 Task: Look for space in Yemva, Russia from 2nd September, 2023 to 10th September, 2023 for 1 adult in price range Rs.5000 to Rs.16000. Place can be private room with 1  bedroom having 1 bed and 1 bathroom. Property type can be house, flat, guest house, hotel. Booking option can be shelf check-in. Required host language is English.
Action: Mouse moved to (455, 97)
Screenshot: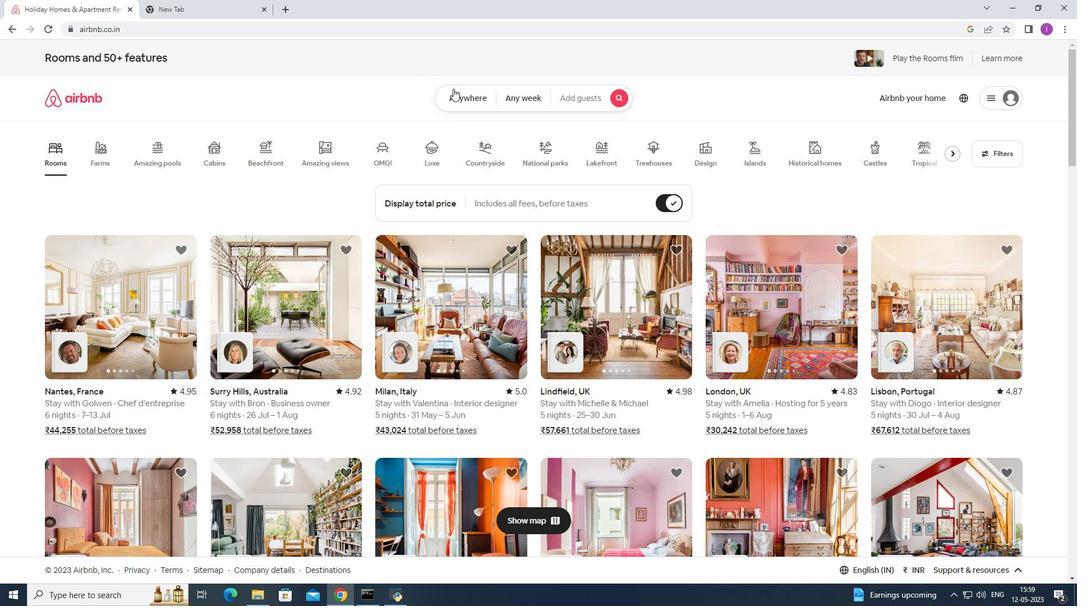 
Action: Mouse pressed left at (455, 97)
Screenshot: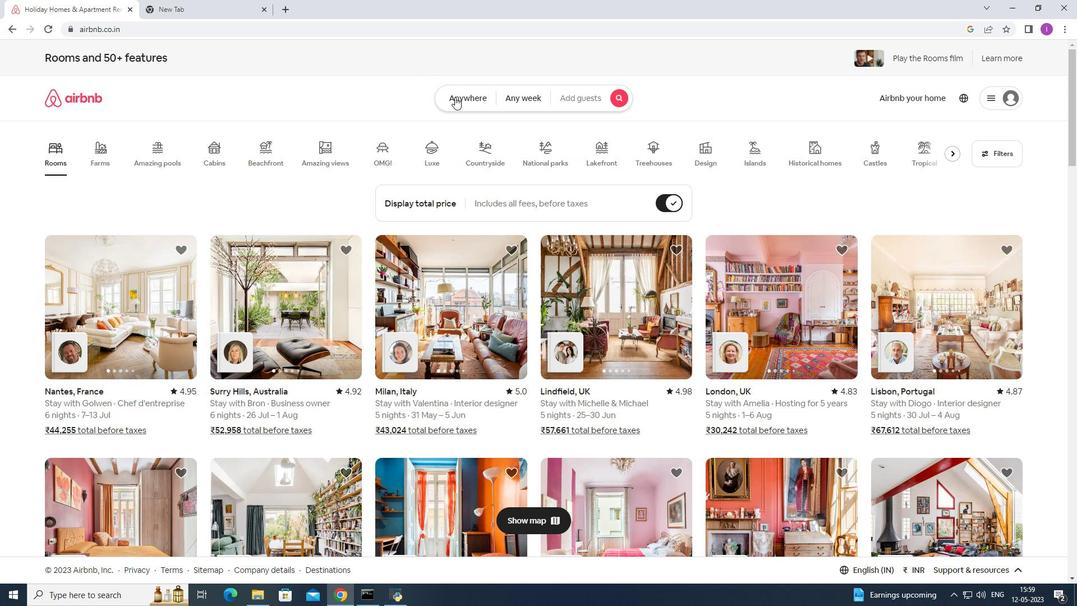 
Action: Mouse moved to (321, 136)
Screenshot: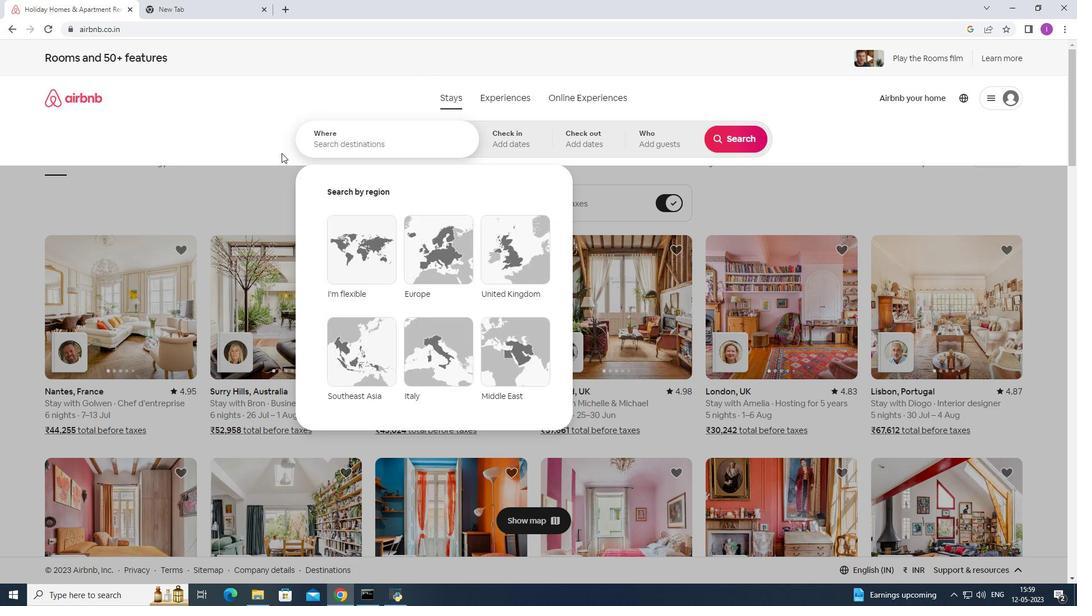 
Action: Mouse pressed left at (321, 136)
Screenshot: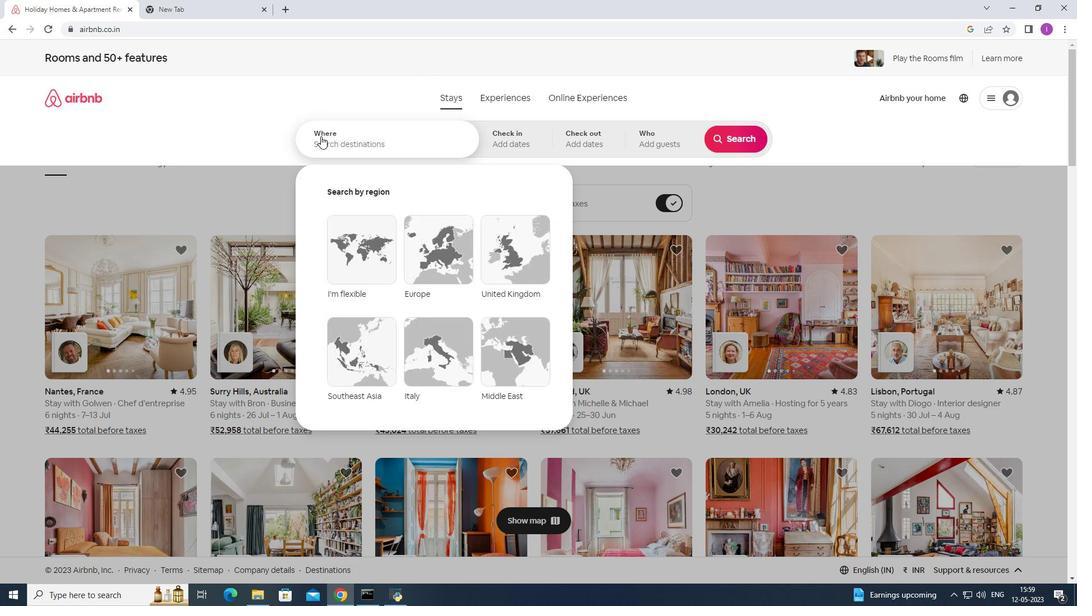 
Action: Mouse moved to (399, 127)
Screenshot: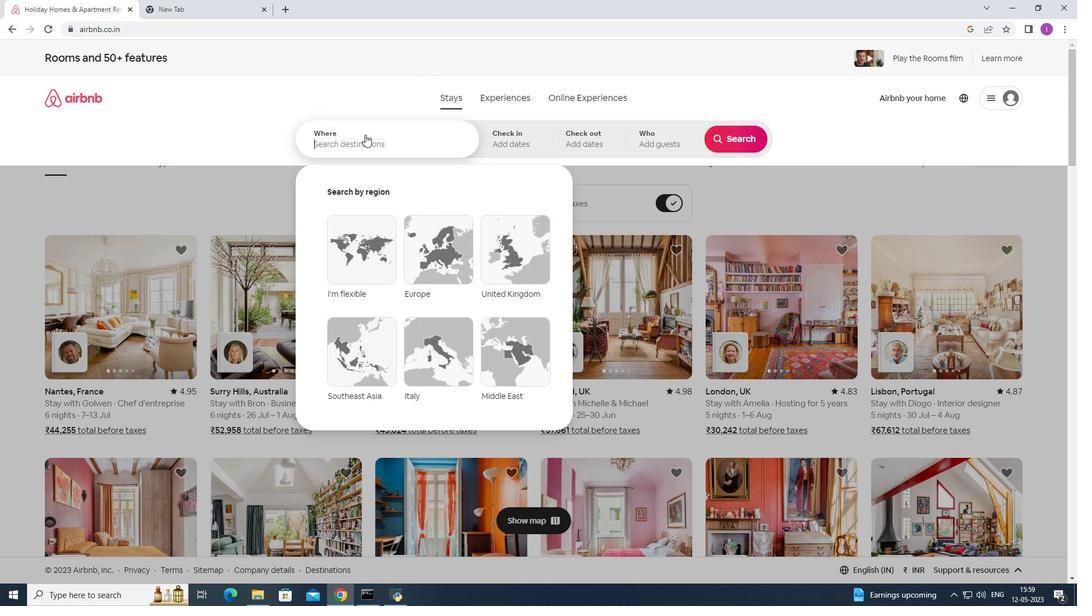 
Action: Key pressed <Key.shift><Key.shift><Key.shift><Key.shift><Key.shift>Yemva,<Key.shift><Key.shift><Key.shift><Key.shift><Key.shift><Key.shift><Key.shift><Key.shift><Key.shift><Key.shift><Key.shift><Key.shift><Key.shift><Key.shift><Key.shift><Key.shift><Key.shift>Russia
Screenshot: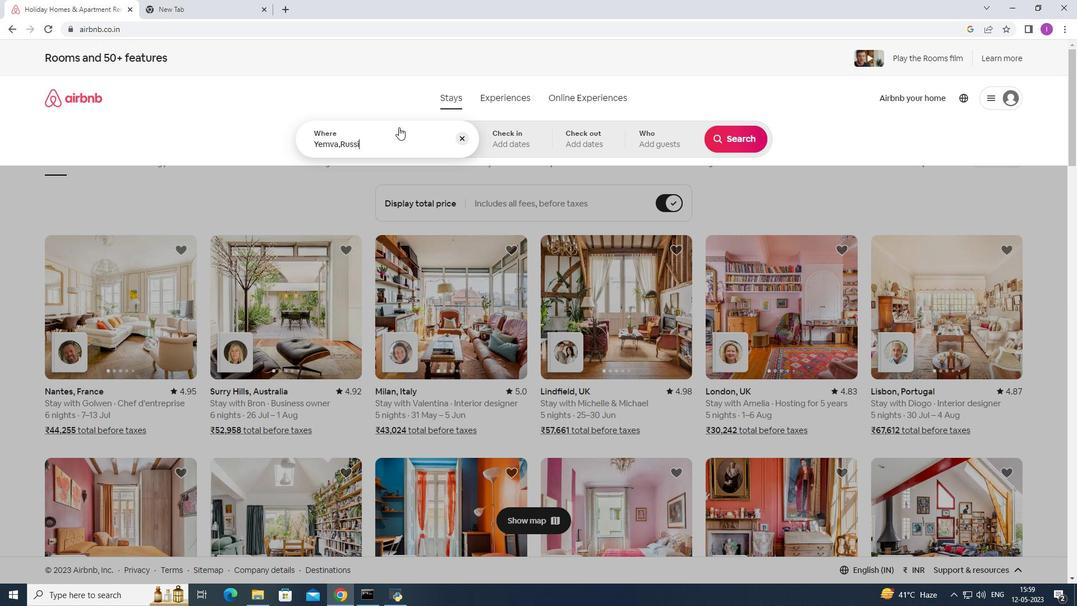 
Action: Mouse moved to (504, 142)
Screenshot: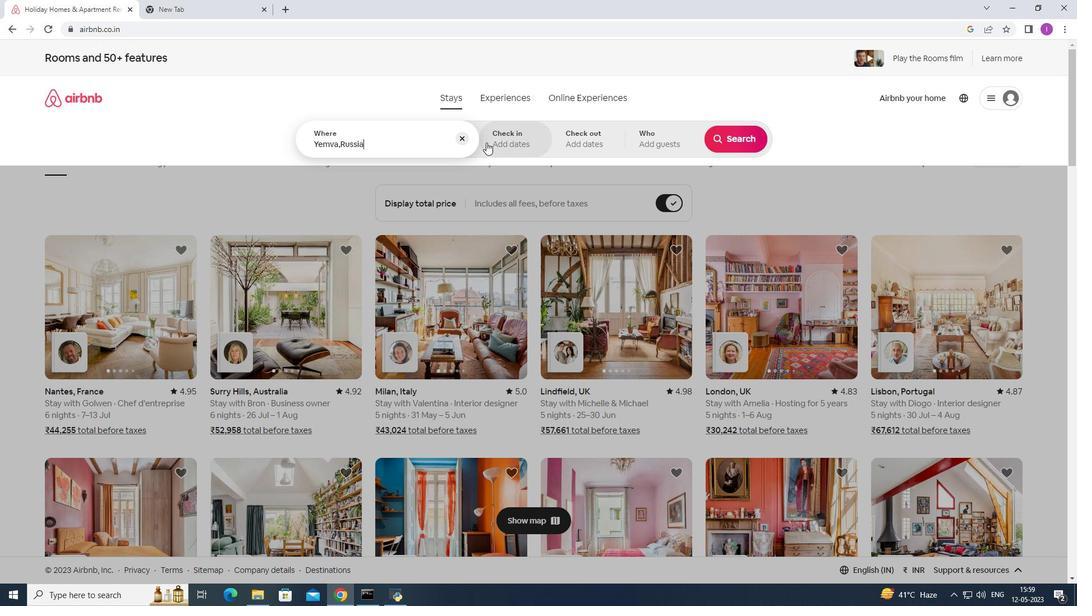 
Action: Mouse pressed left at (504, 142)
Screenshot: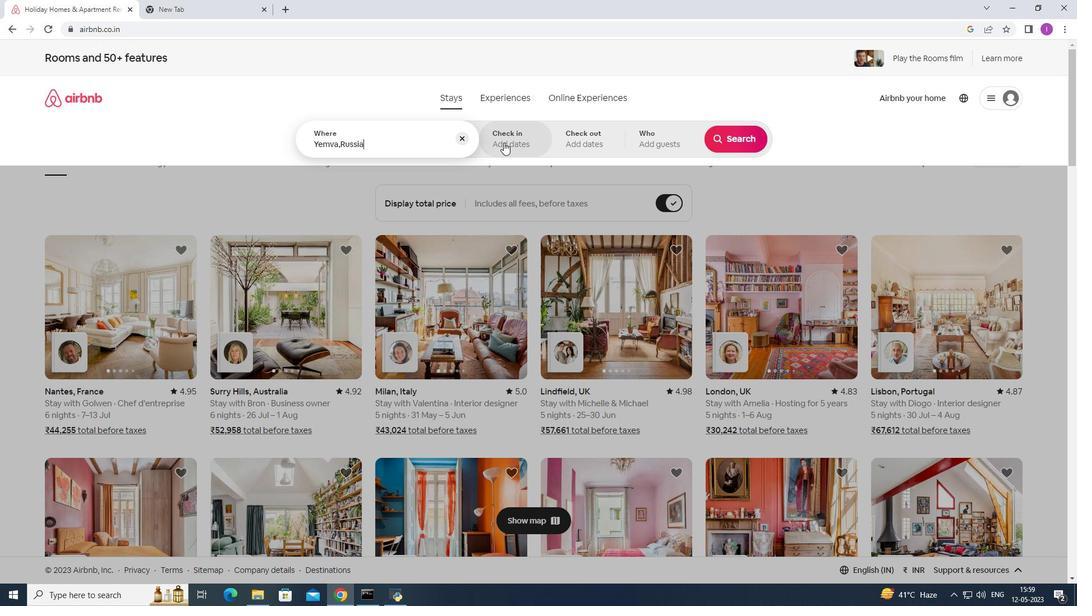 
Action: Mouse moved to (736, 226)
Screenshot: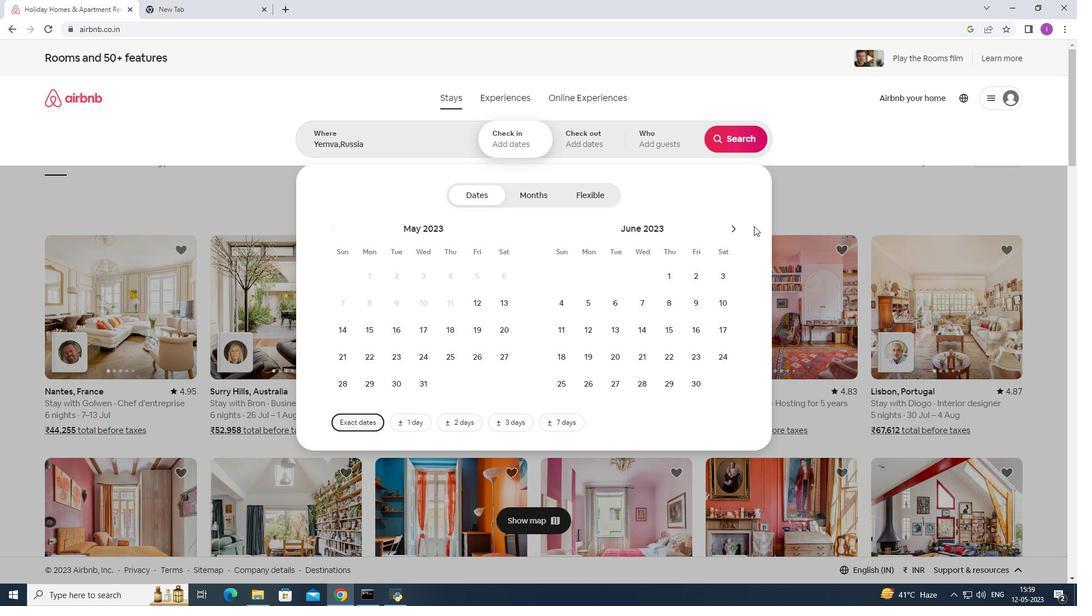 
Action: Mouse pressed left at (736, 226)
Screenshot: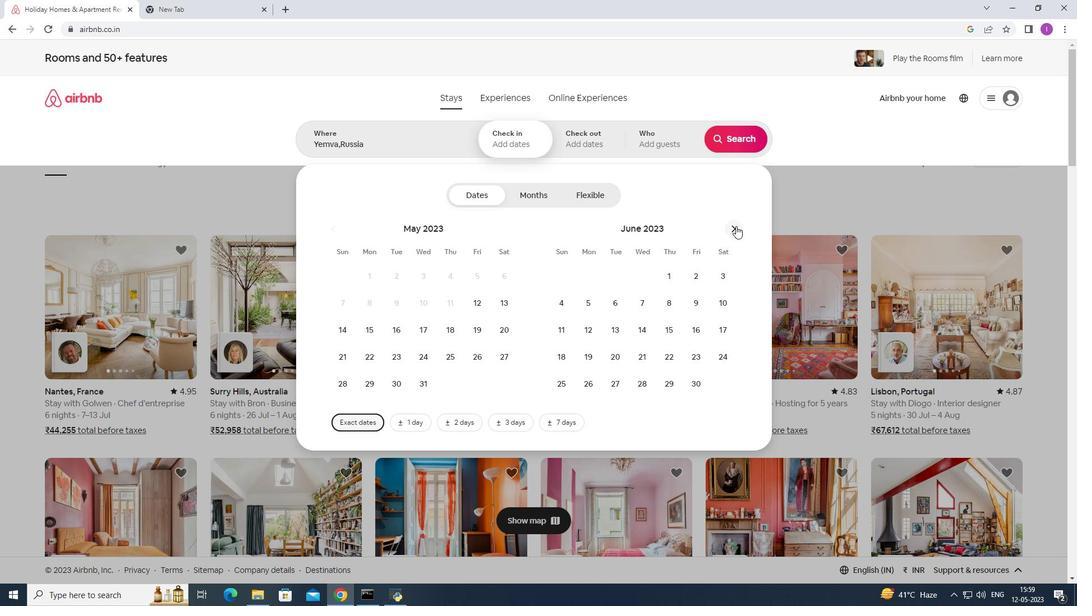 
Action: Mouse pressed left at (736, 226)
Screenshot: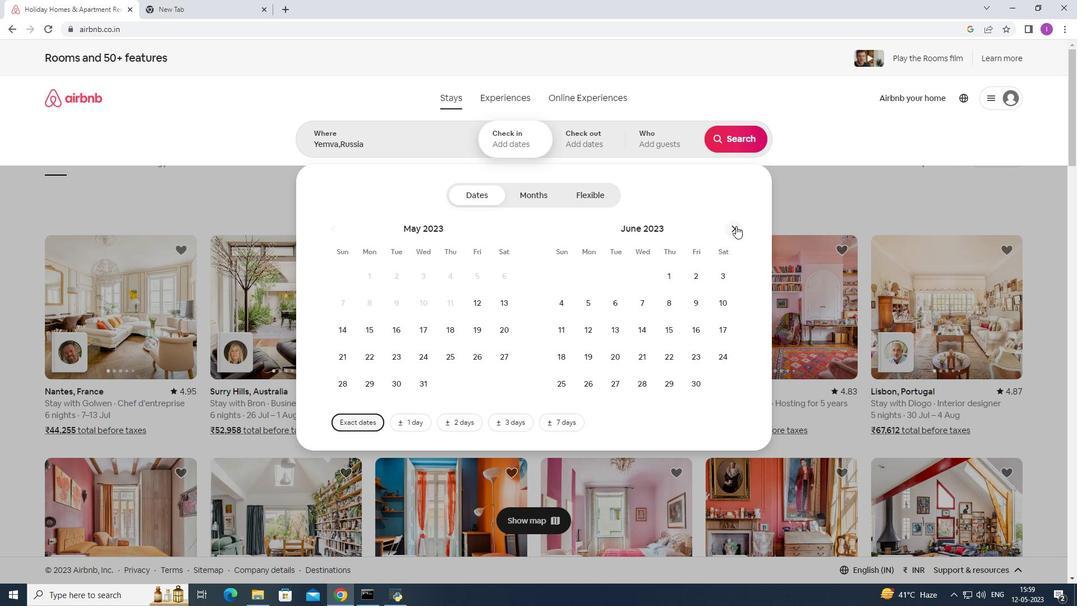 
Action: Mouse pressed left at (736, 226)
Screenshot: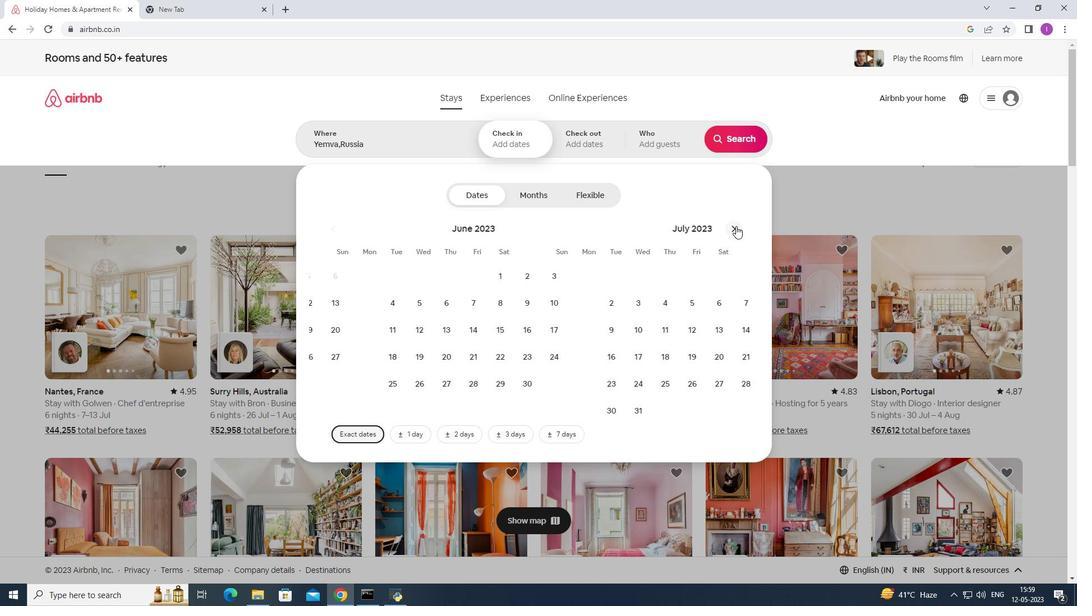 
Action: Mouse moved to (735, 228)
Screenshot: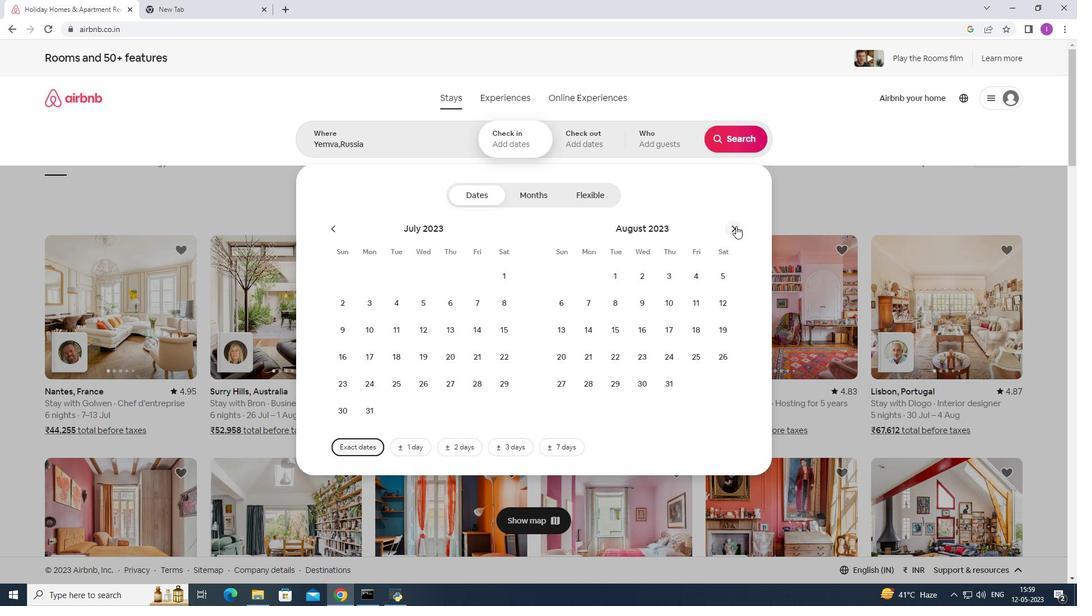 
Action: Mouse pressed left at (735, 228)
Screenshot: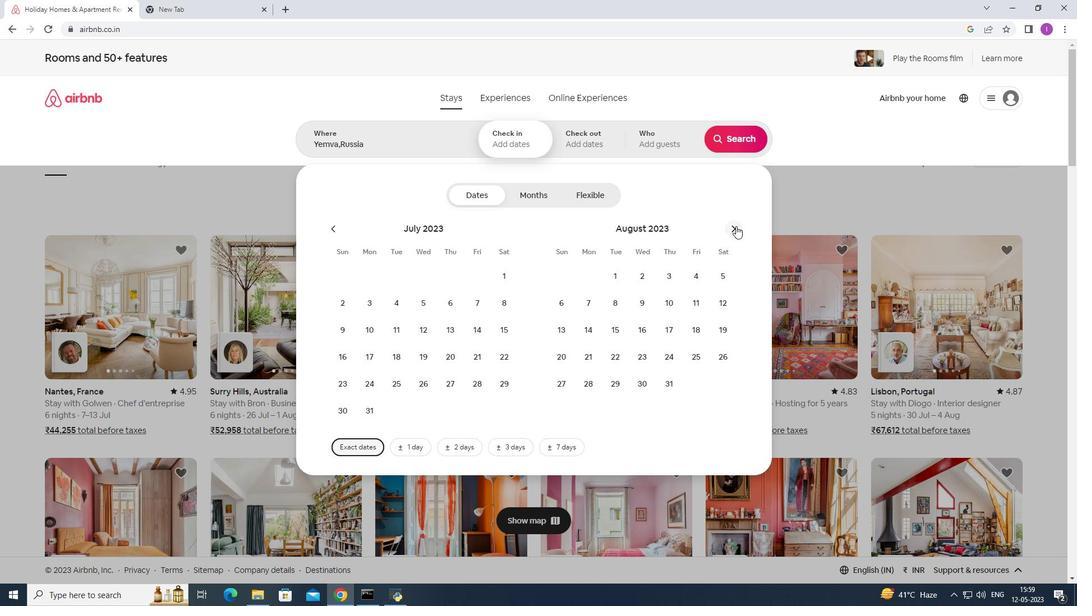 
Action: Mouse moved to (715, 270)
Screenshot: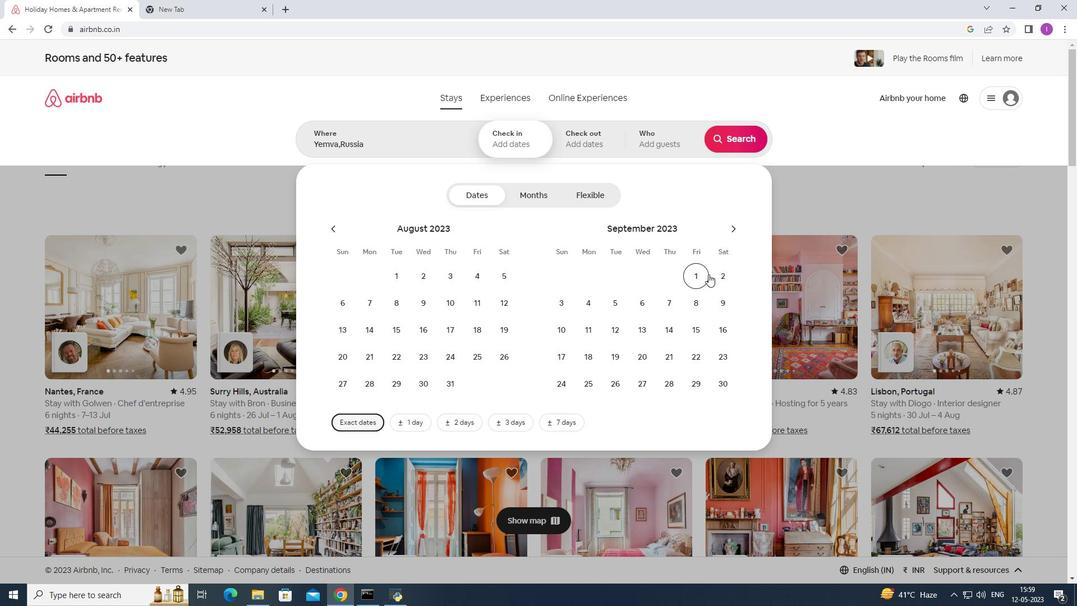 
Action: Mouse pressed left at (715, 270)
Screenshot: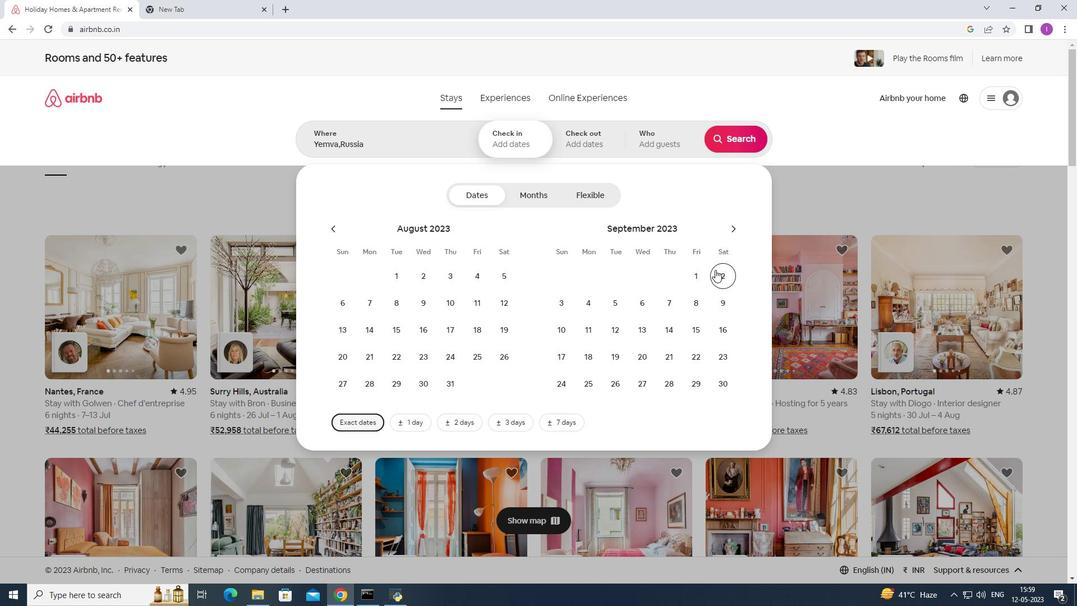 
Action: Mouse moved to (562, 330)
Screenshot: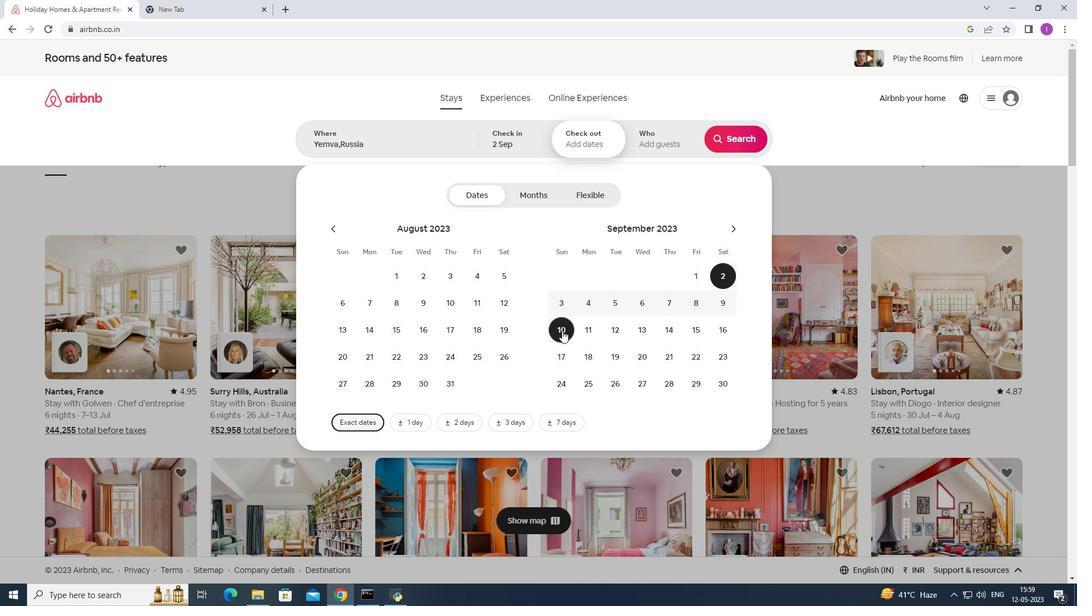 
Action: Mouse pressed left at (562, 330)
Screenshot: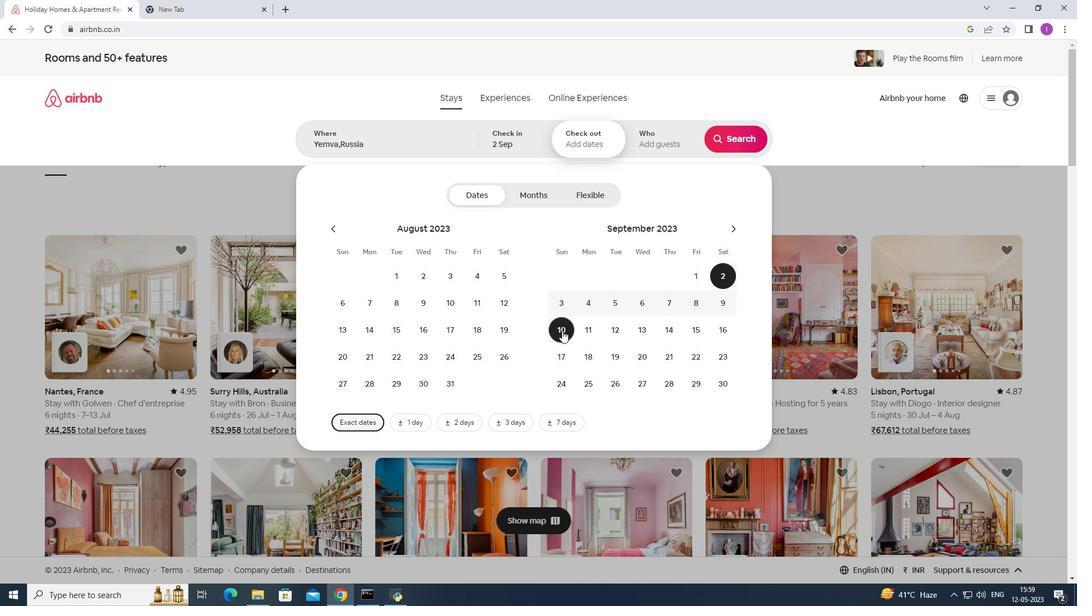 
Action: Mouse moved to (674, 145)
Screenshot: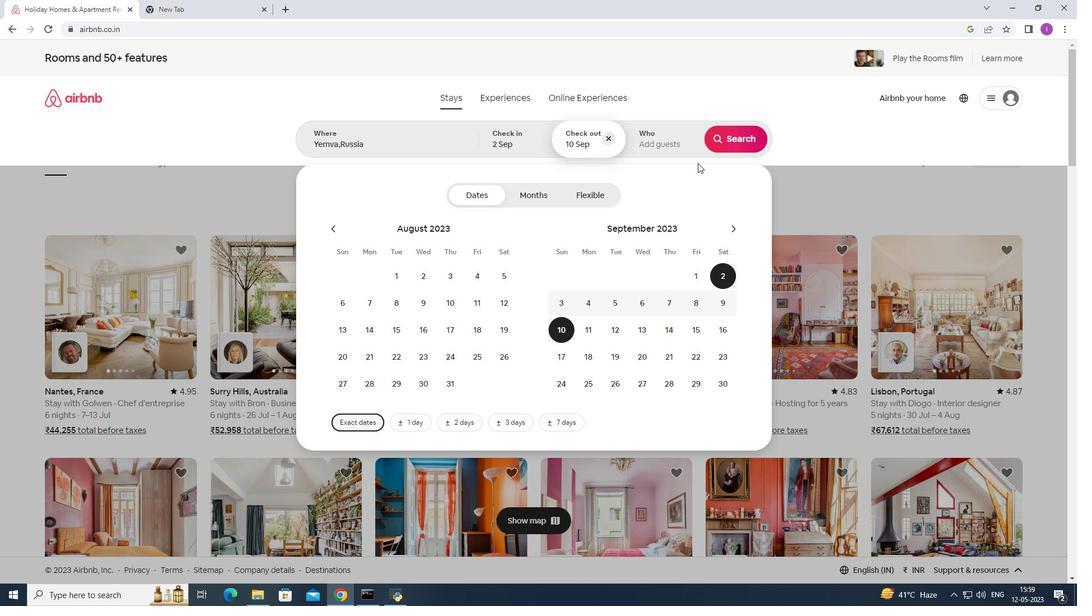 
Action: Mouse pressed left at (674, 145)
Screenshot: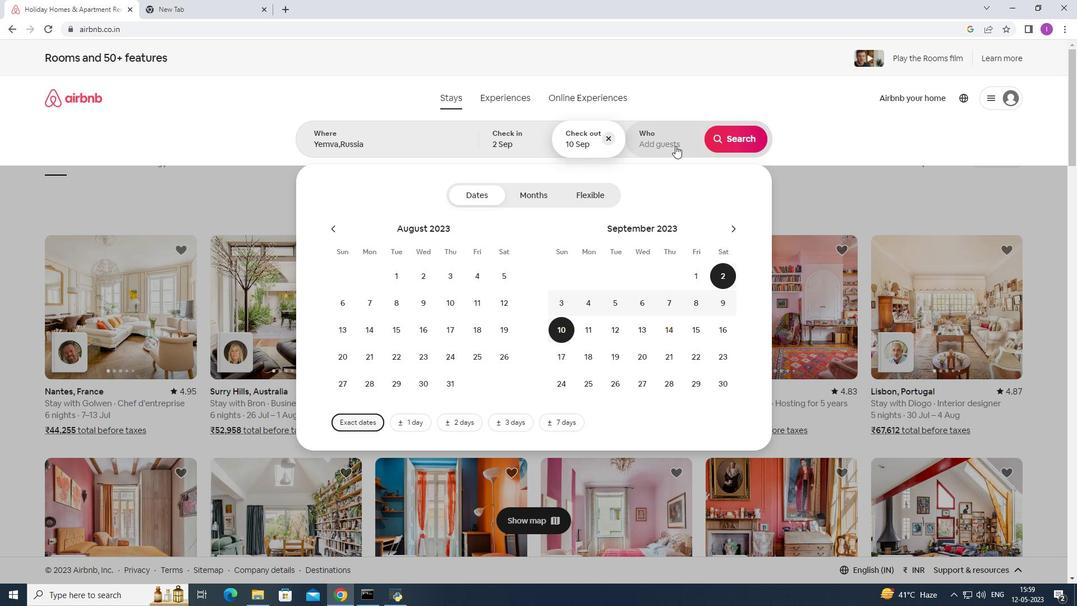 
Action: Mouse moved to (737, 197)
Screenshot: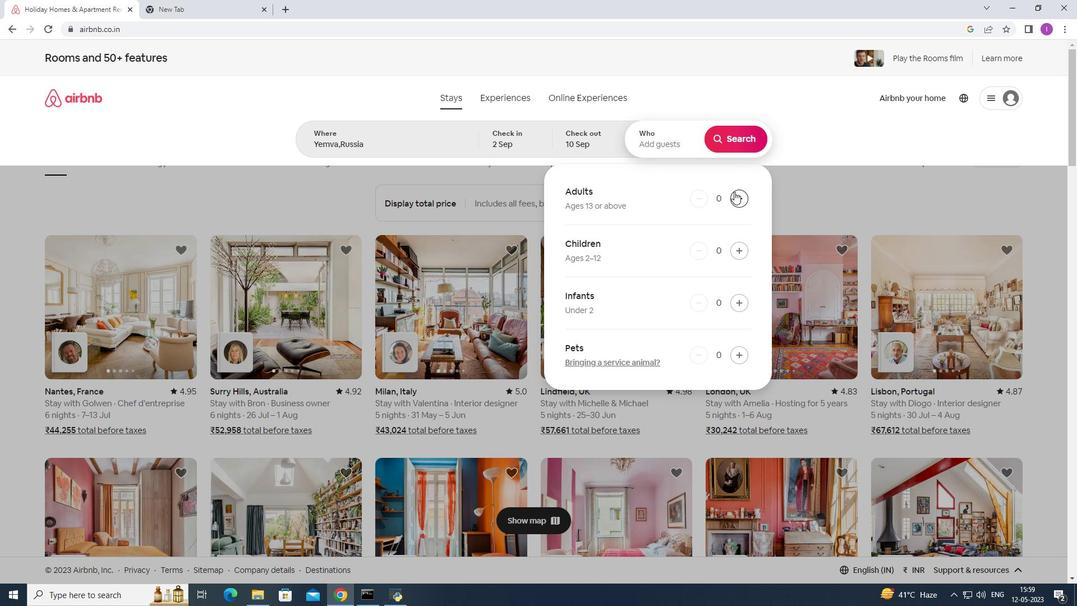 
Action: Mouse pressed left at (737, 197)
Screenshot: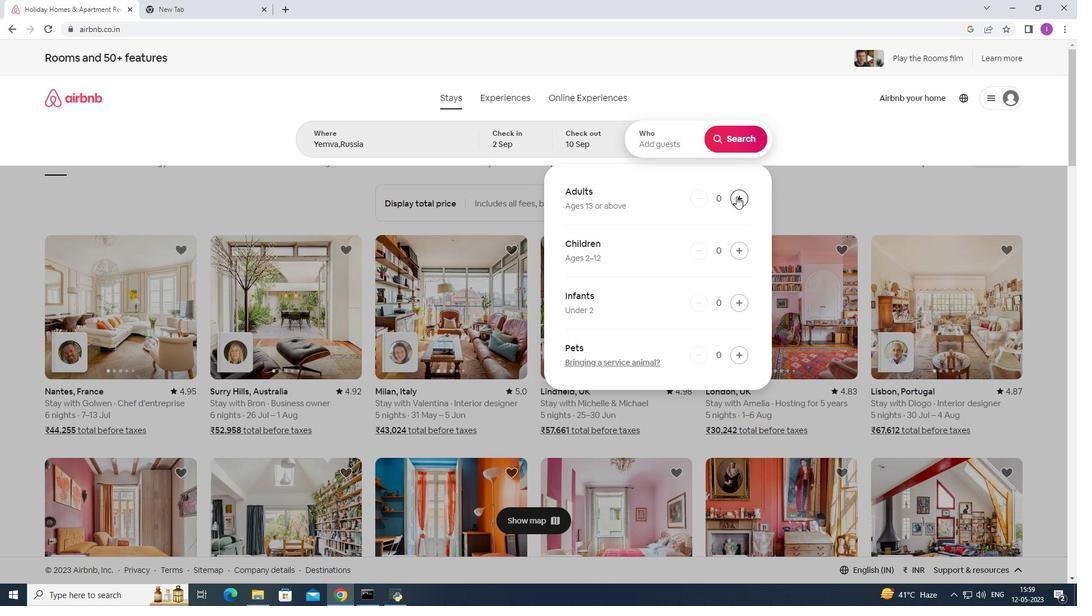 
Action: Mouse moved to (737, 146)
Screenshot: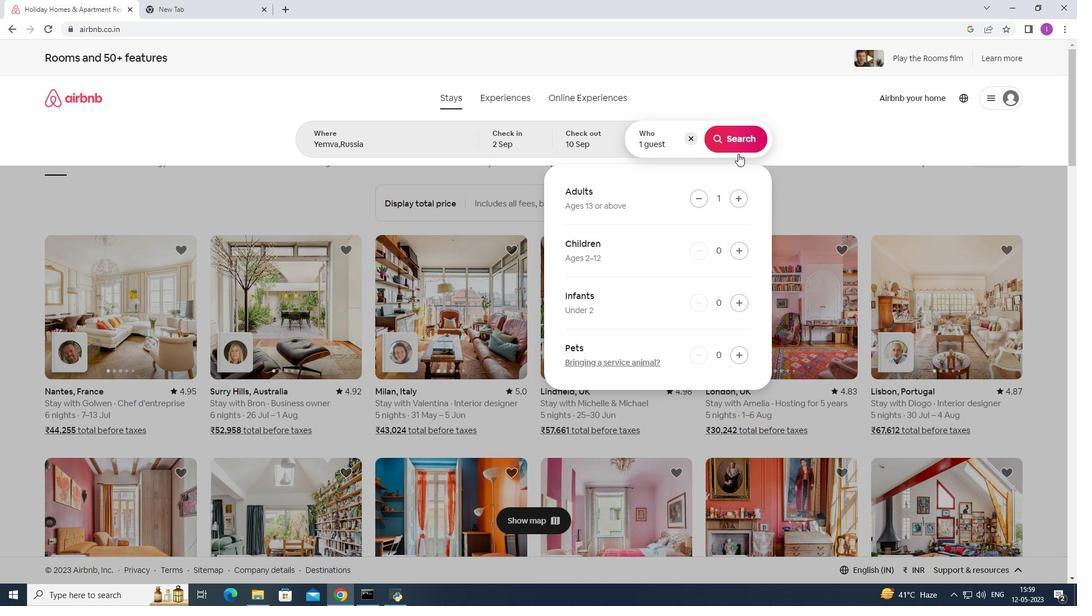 
Action: Mouse pressed left at (737, 146)
Screenshot: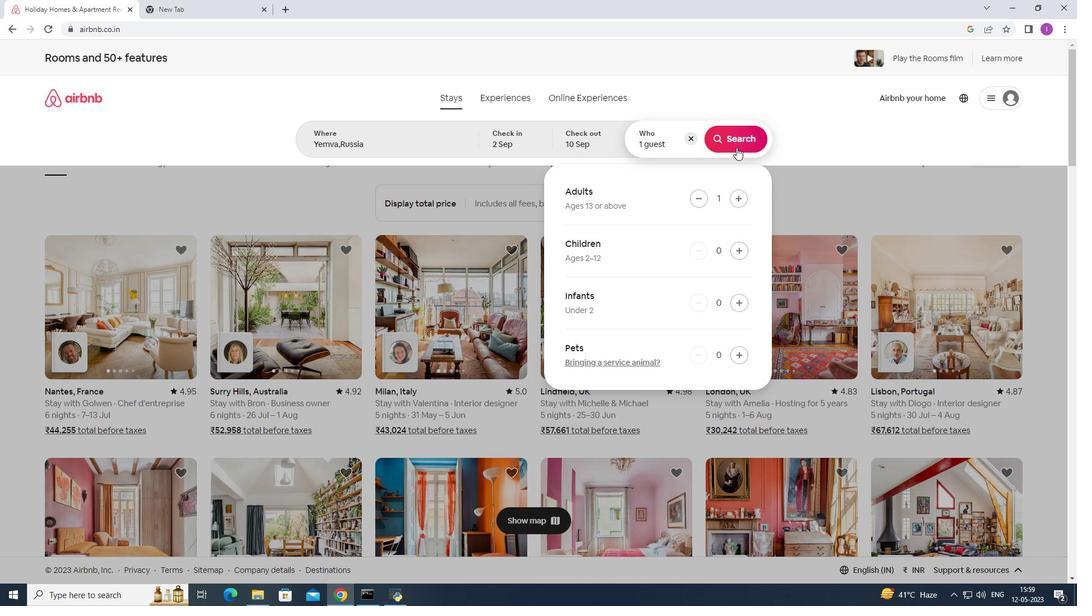 
Action: Mouse moved to (1030, 110)
Screenshot: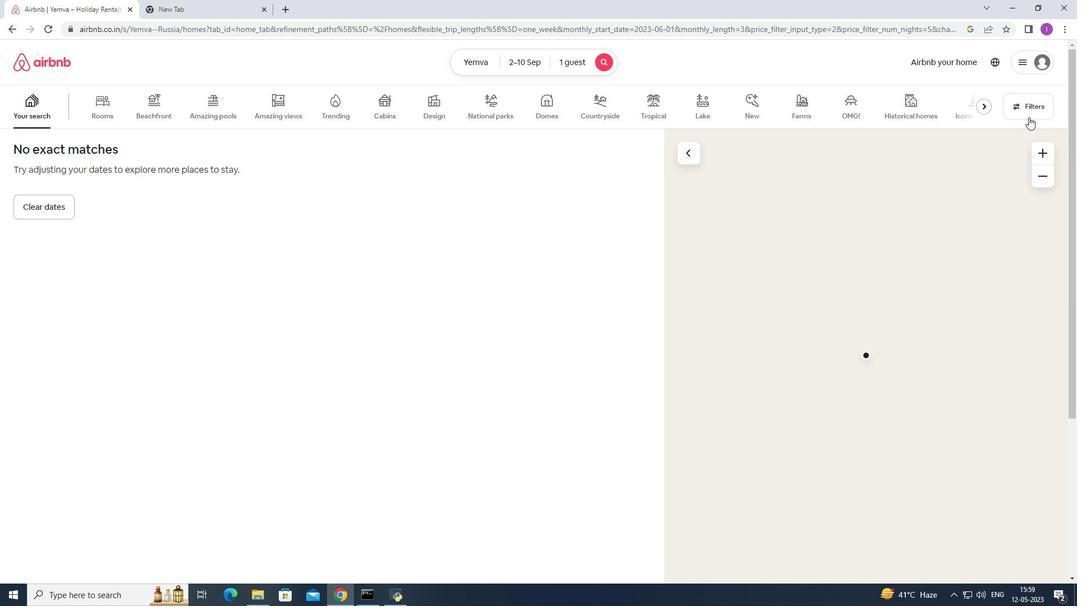 
Action: Mouse pressed left at (1030, 110)
Screenshot: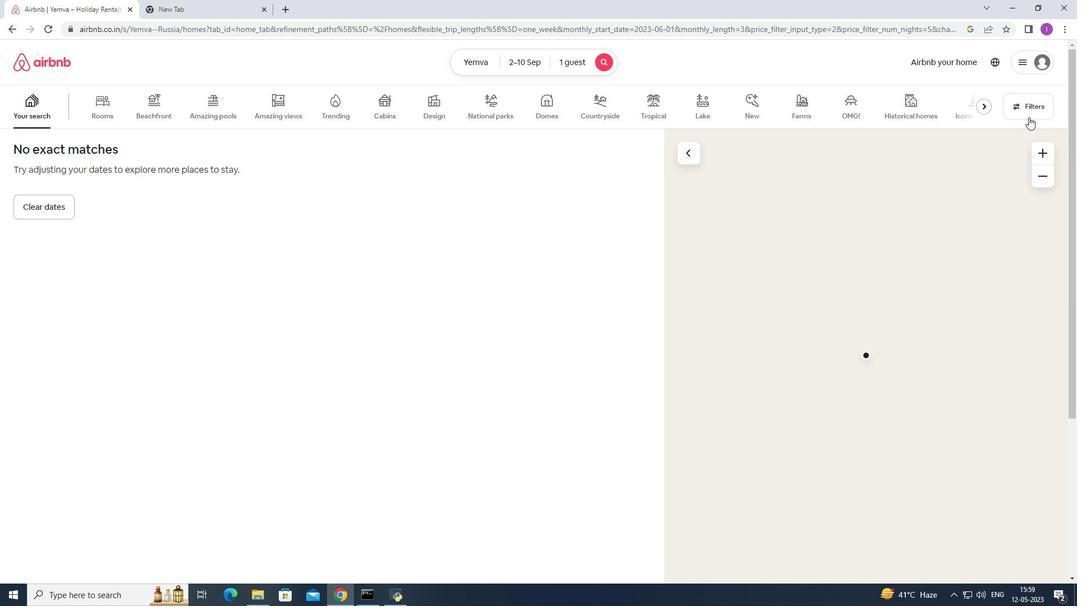 
Action: Mouse moved to (617, 383)
Screenshot: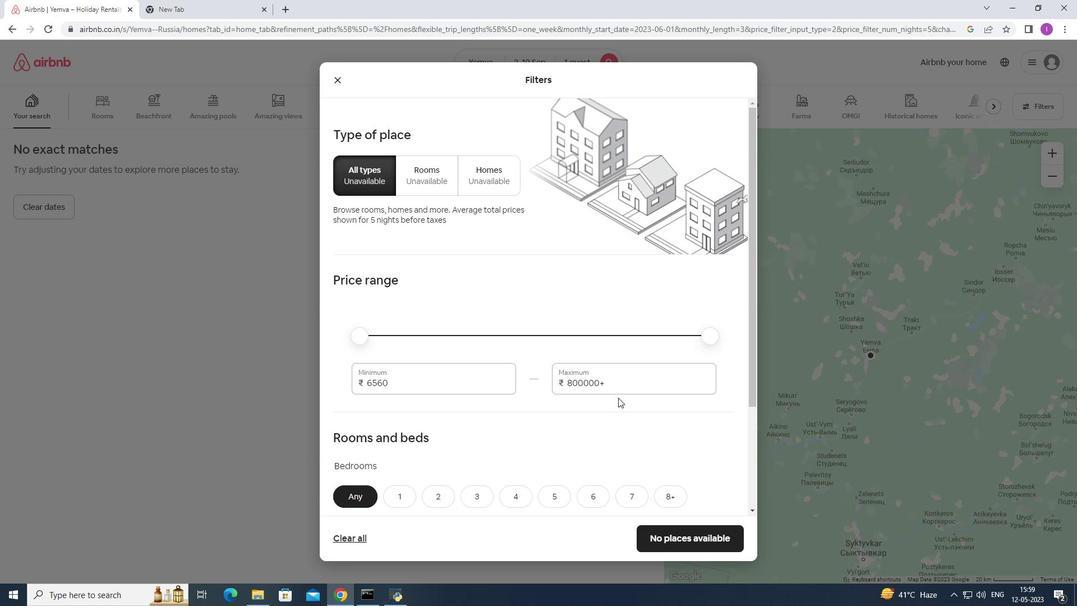 
Action: Mouse pressed left at (617, 383)
Screenshot: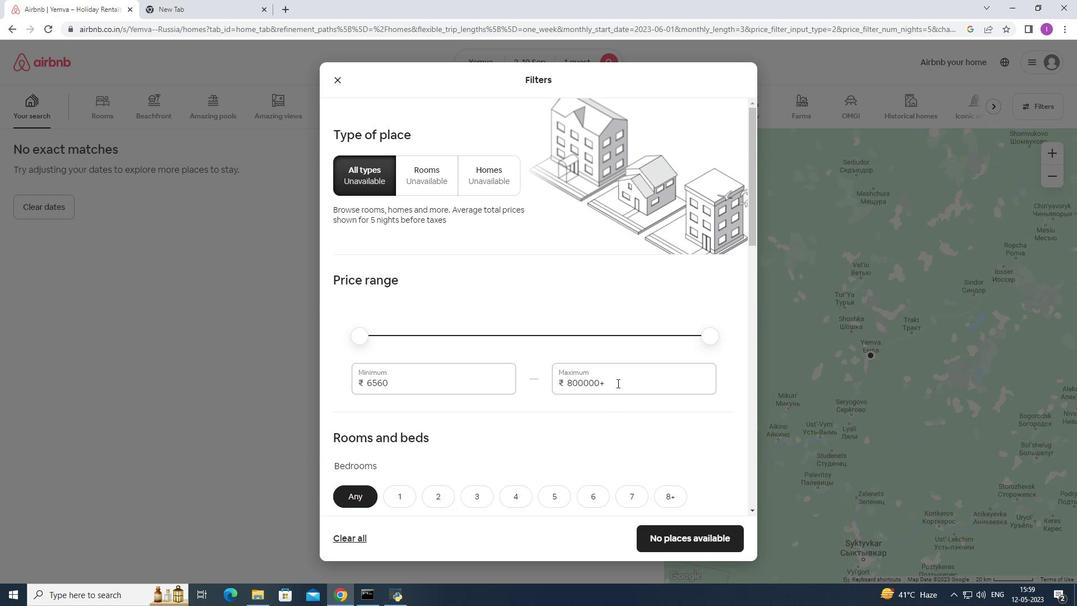 
Action: Mouse moved to (568, 377)
Screenshot: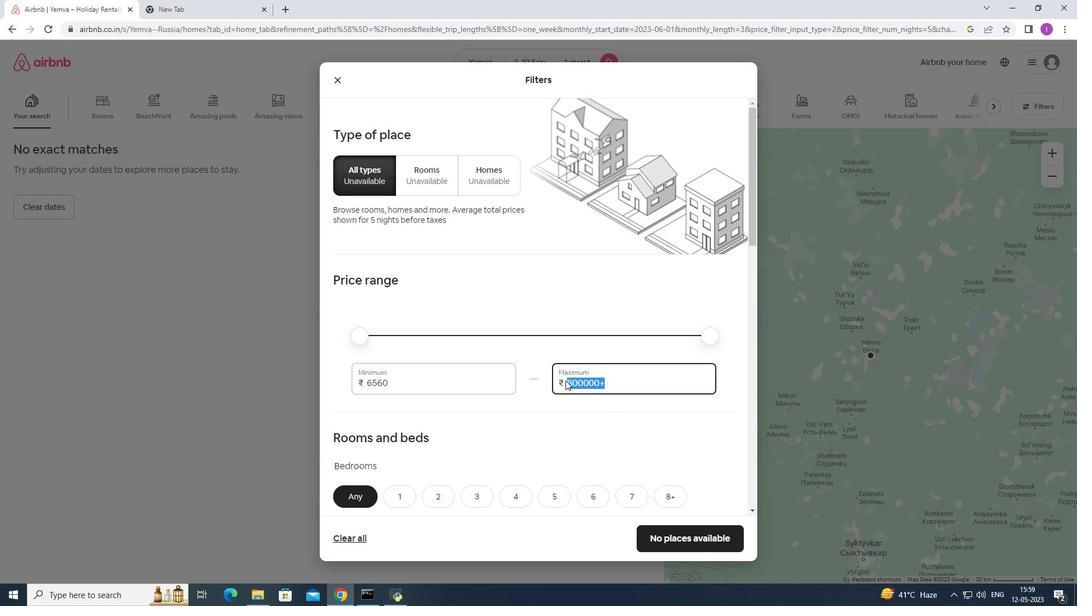 
Action: Key pressed 1
Screenshot: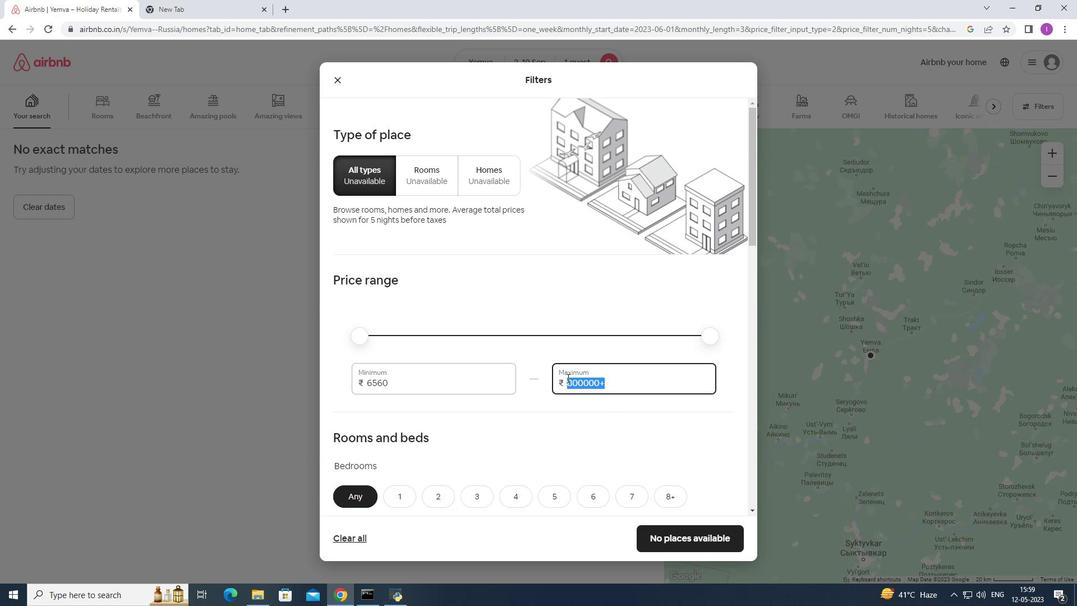 
Action: Mouse moved to (568, 375)
Screenshot: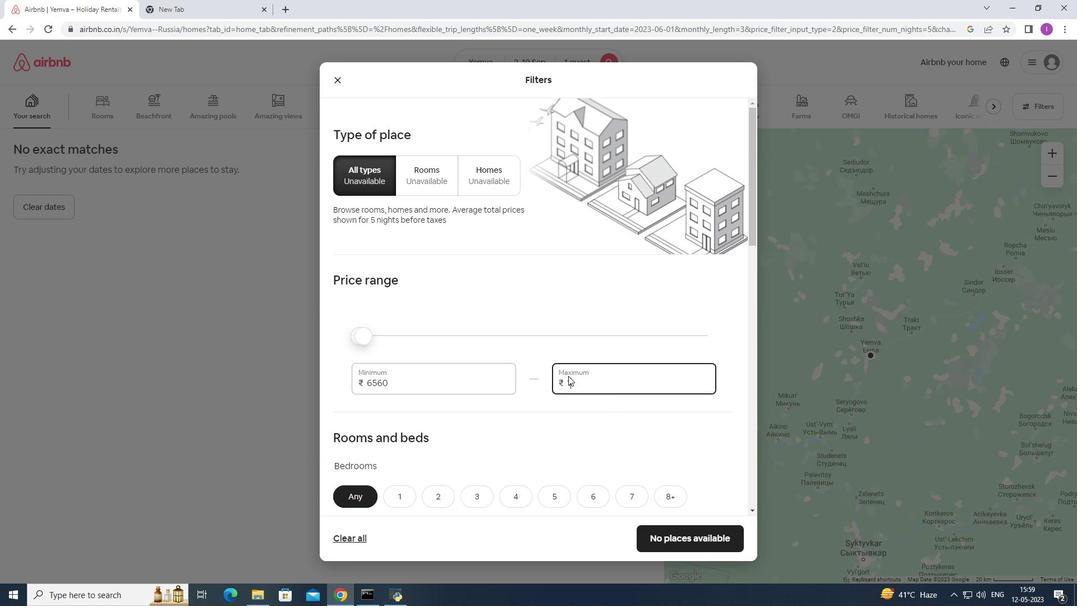 
Action: Key pressed 6
Screenshot: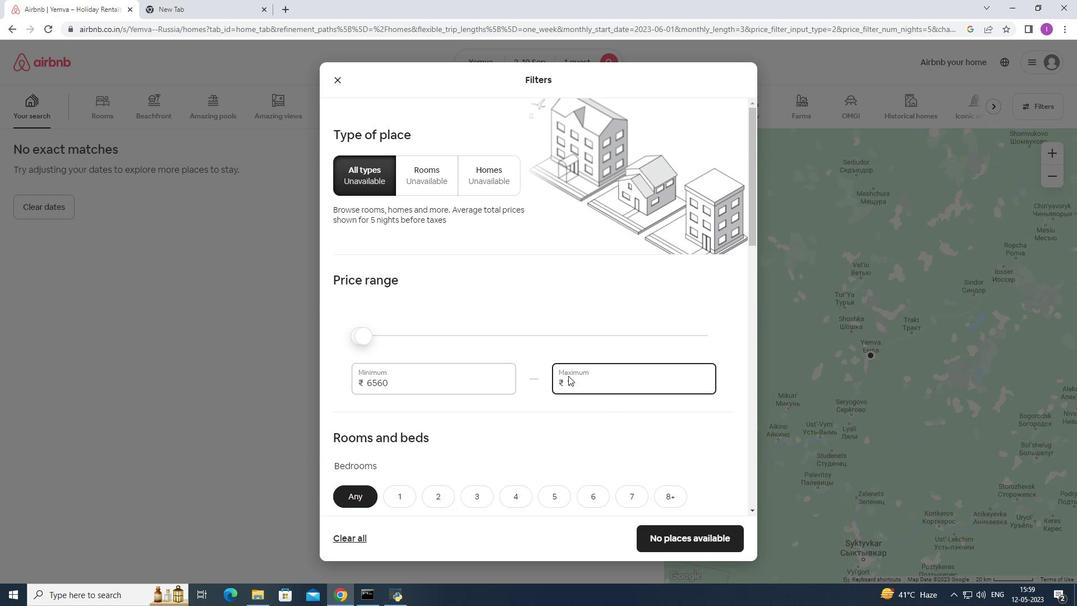 
Action: Mouse moved to (570, 373)
Screenshot: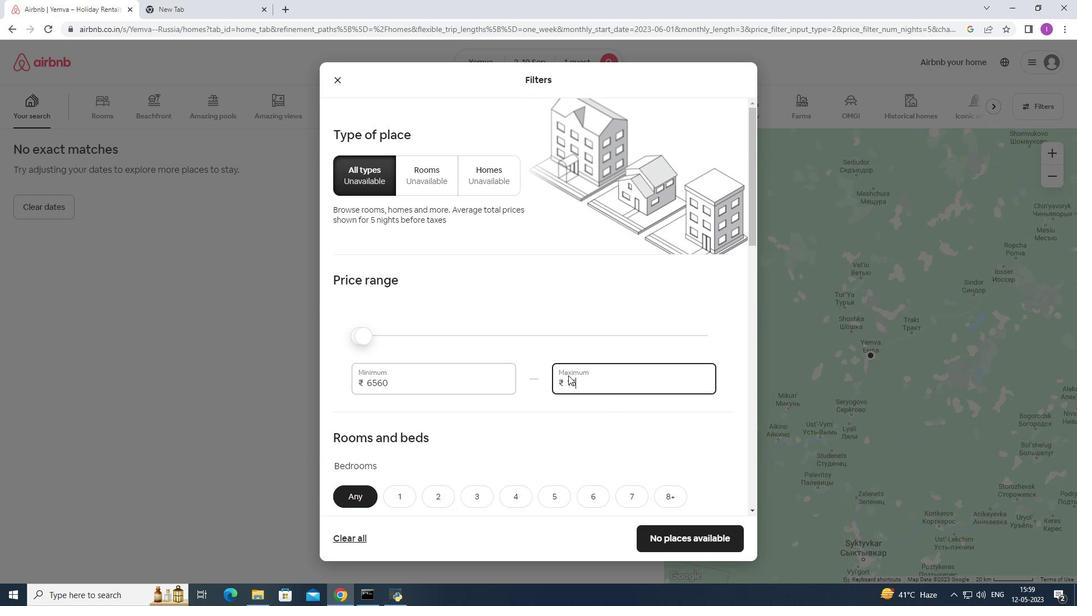 
Action: Key pressed 000
Screenshot: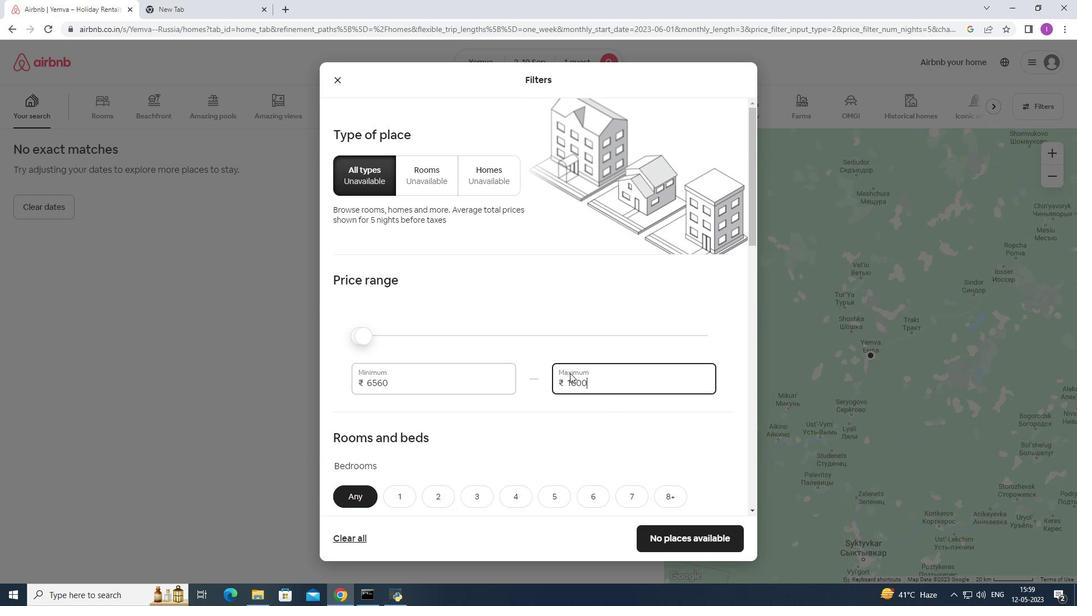 
Action: Mouse moved to (399, 383)
Screenshot: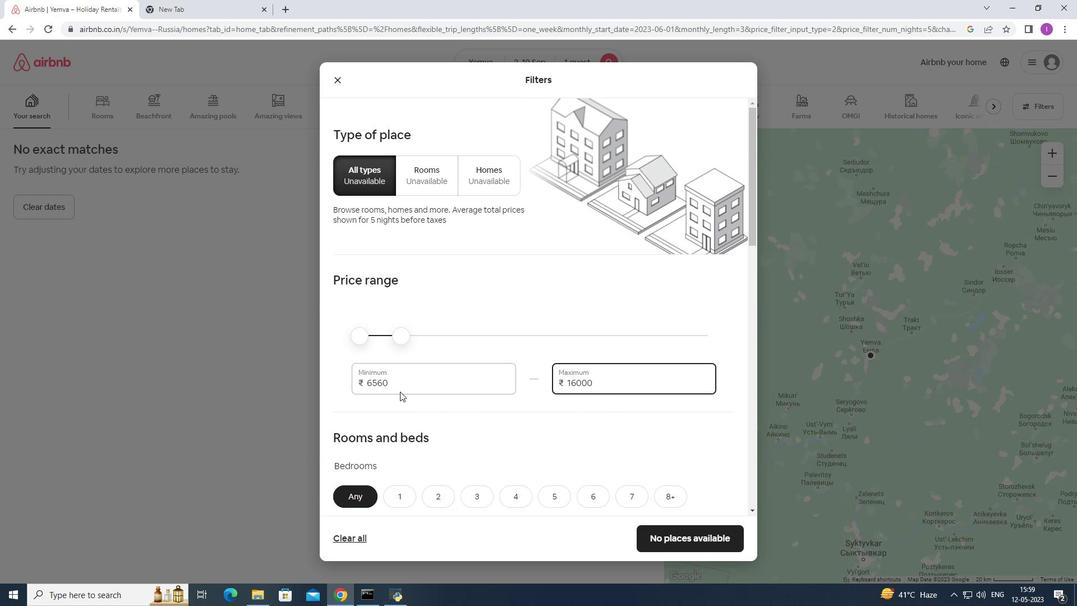 
Action: Mouse pressed left at (399, 383)
Screenshot: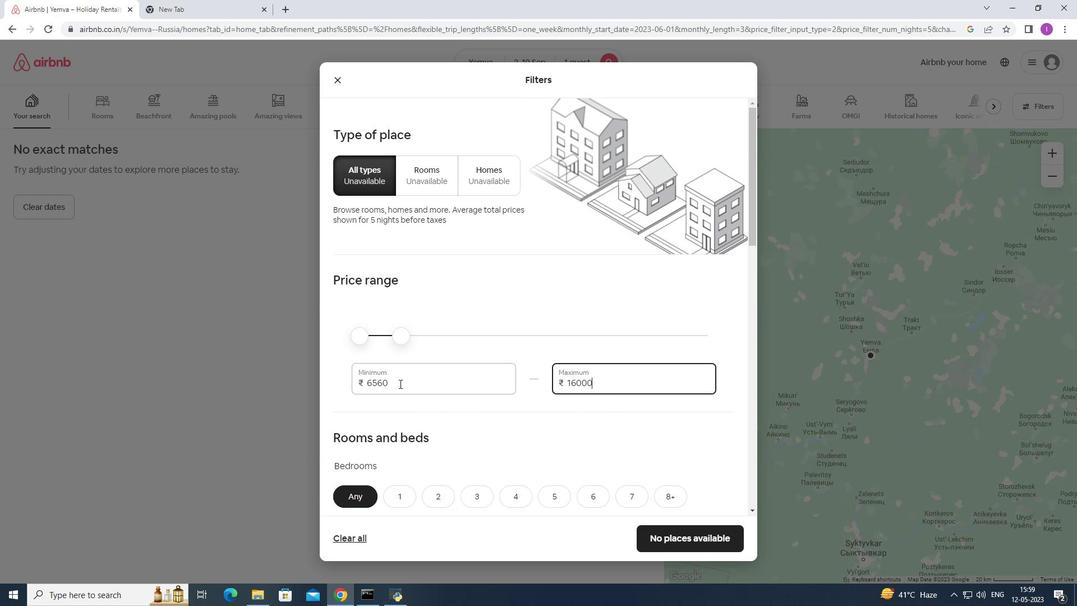 
Action: Mouse moved to (344, 382)
Screenshot: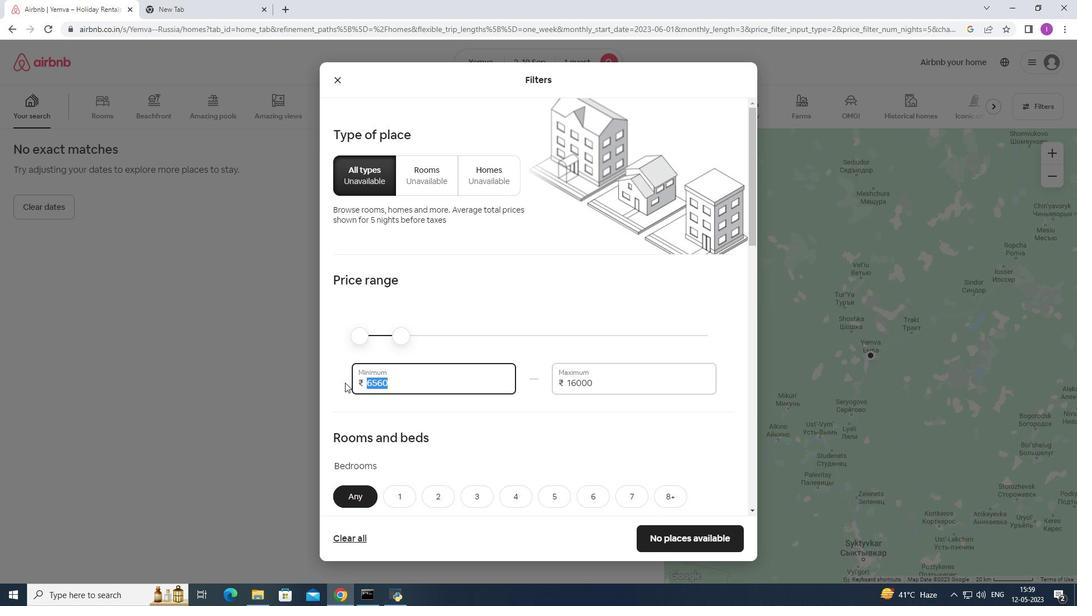 
Action: Key pressed 5
Screenshot: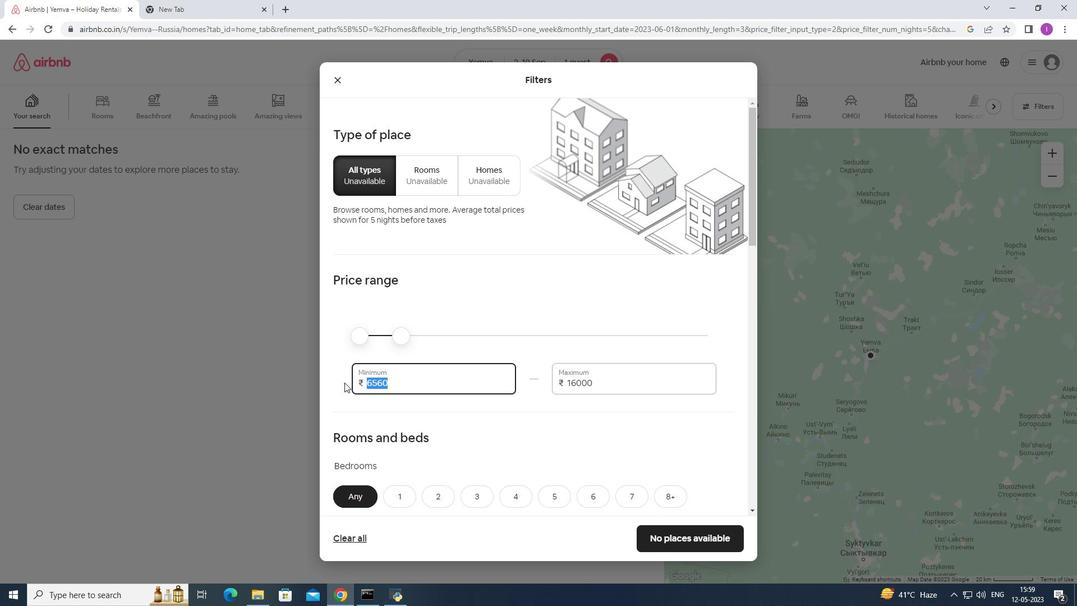 
Action: Mouse moved to (343, 382)
Screenshot: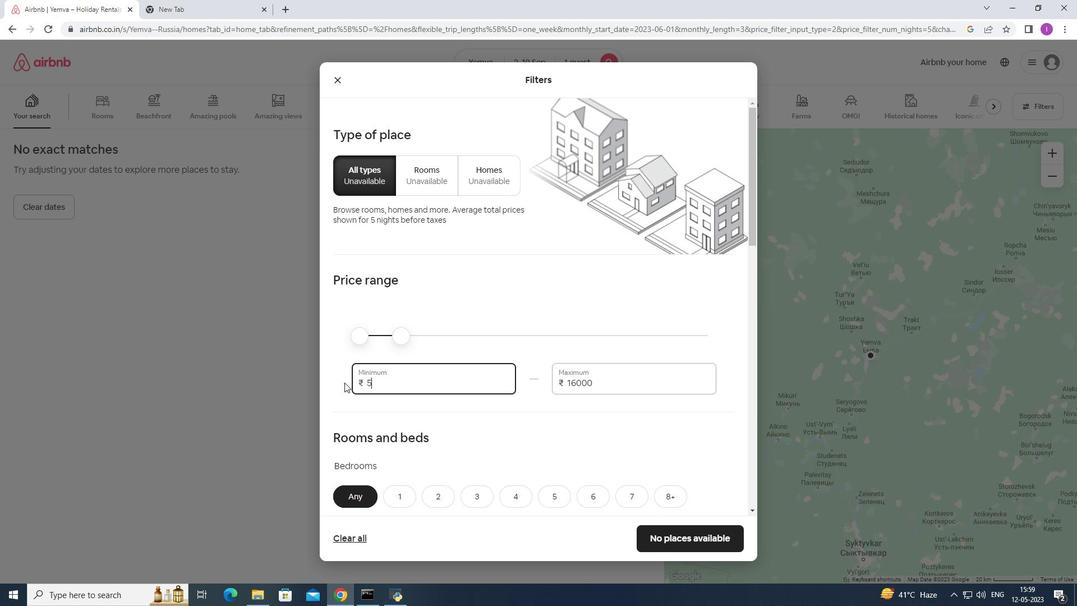 
Action: Key pressed 000
Screenshot: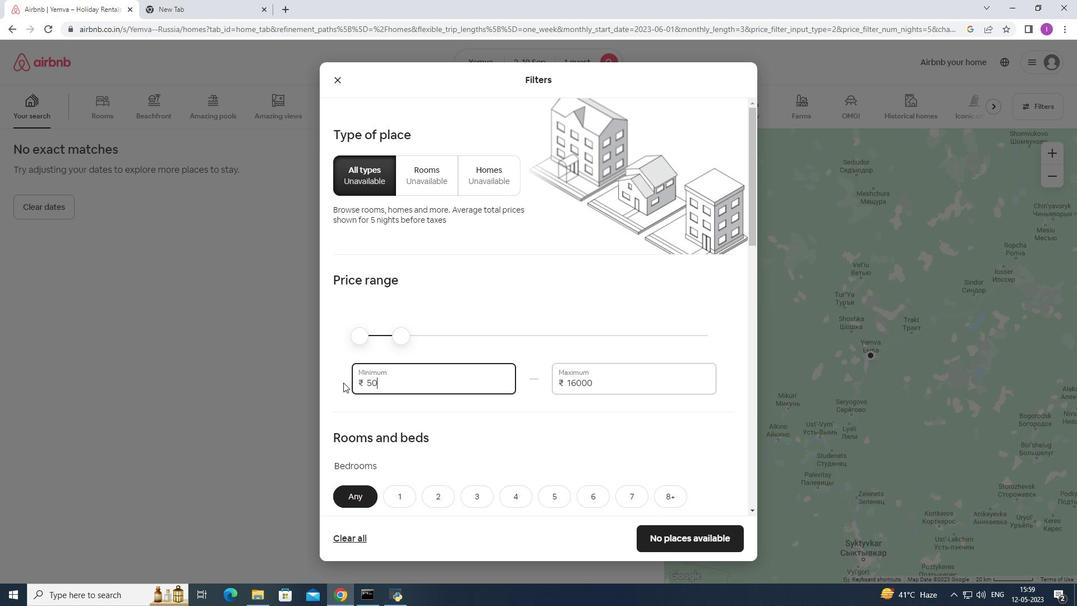 
Action: Mouse moved to (456, 348)
Screenshot: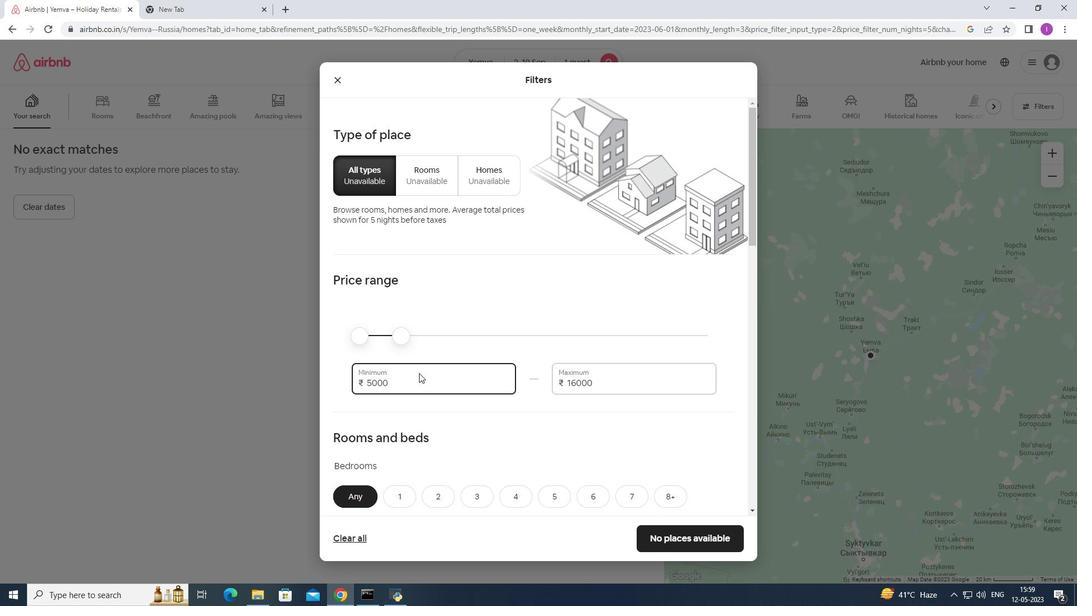 
Action: Mouse scrolled (456, 348) with delta (0, 0)
Screenshot: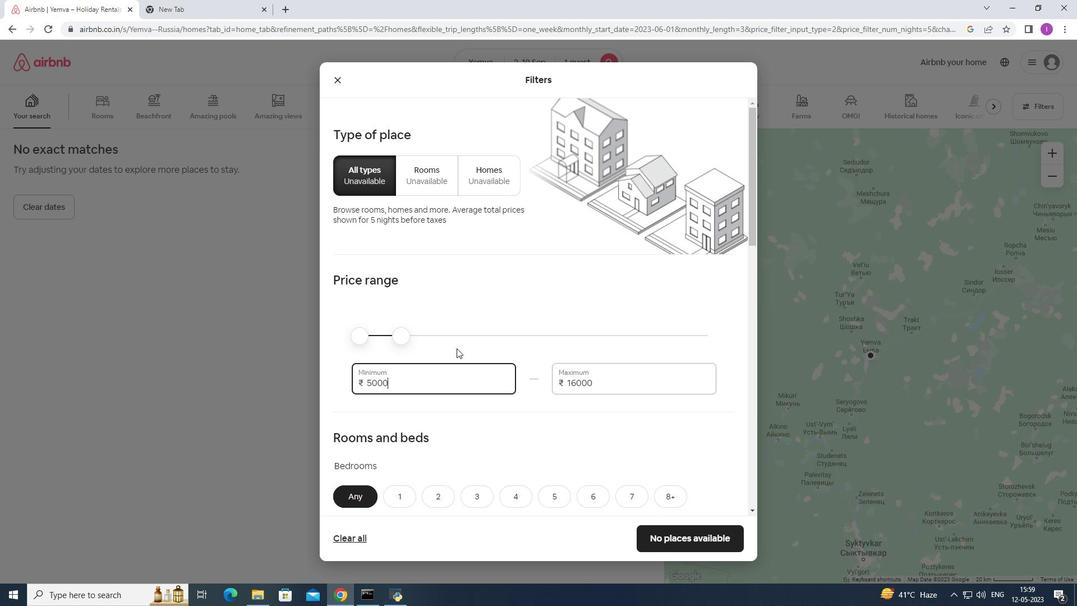 
Action: Mouse moved to (462, 348)
Screenshot: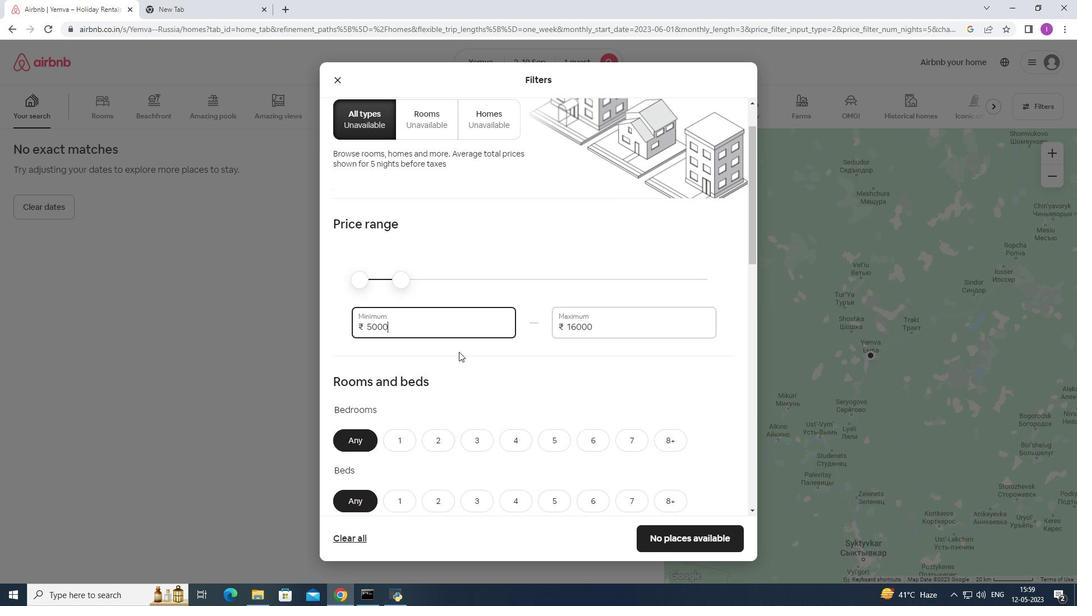 
Action: Mouse scrolled (462, 348) with delta (0, 0)
Screenshot: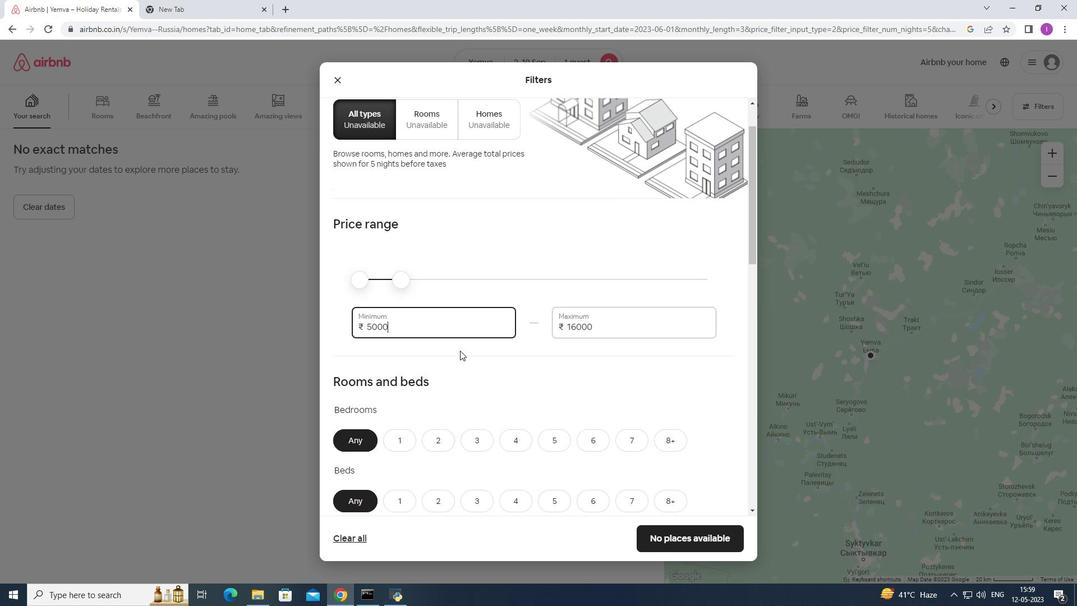 
Action: Mouse scrolled (462, 348) with delta (0, 0)
Screenshot: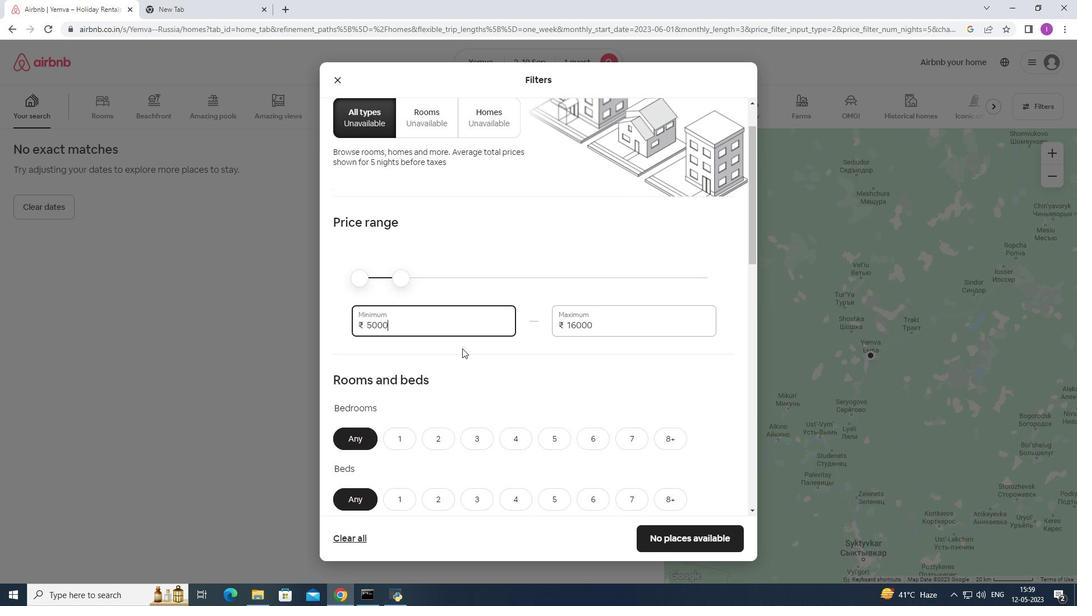
Action: Mouse moved to (481, 345)
Screenshot: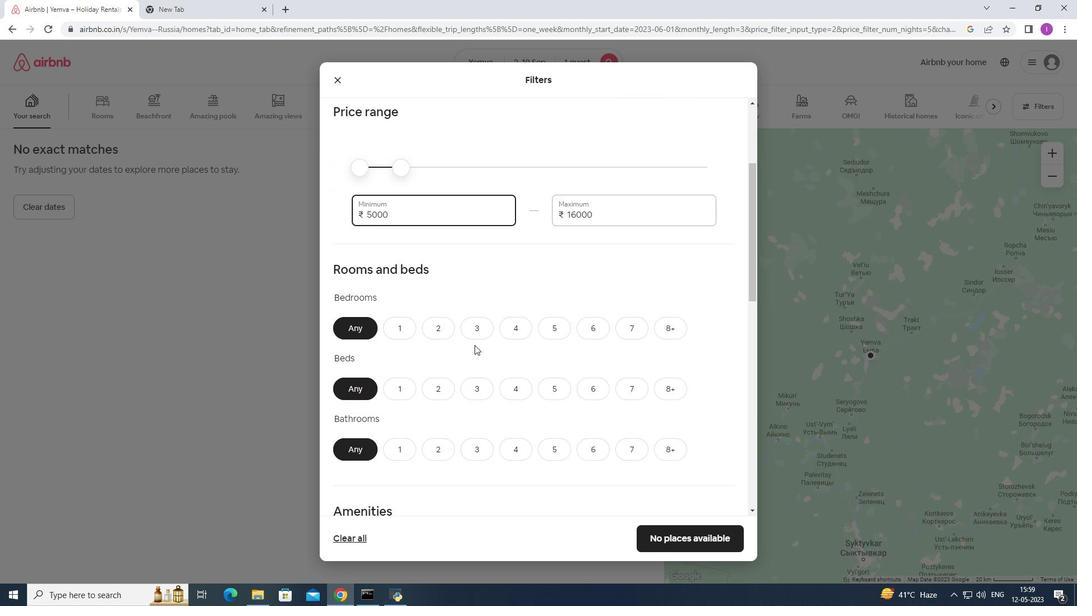 
Action: Mouse scrolled (481, 344) with delta (0, 0)
Screenshot: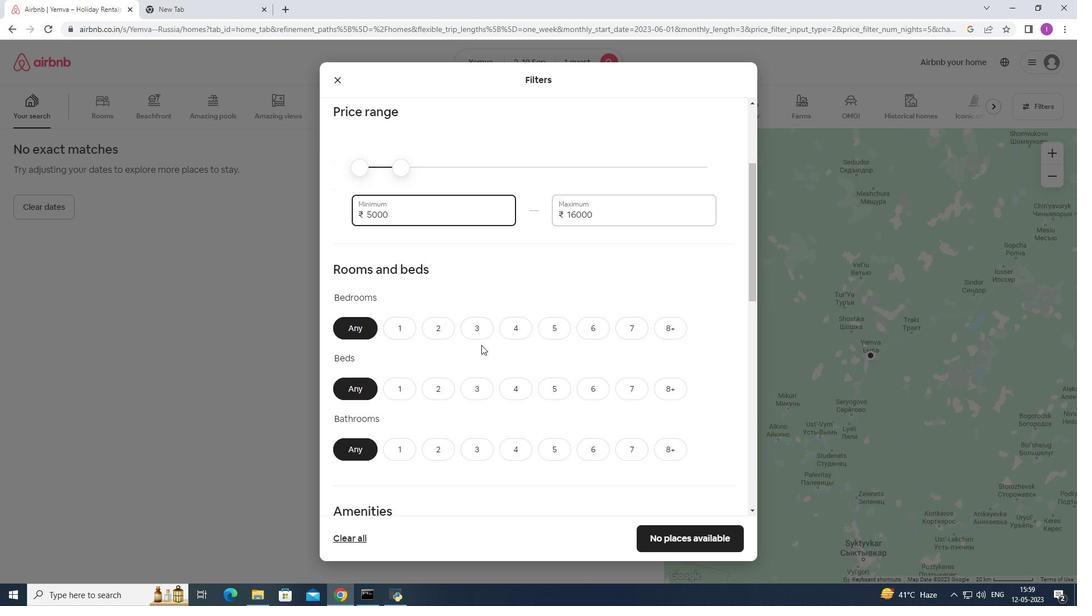 
Action: Mouse moved to (405, 270)
Screenshot: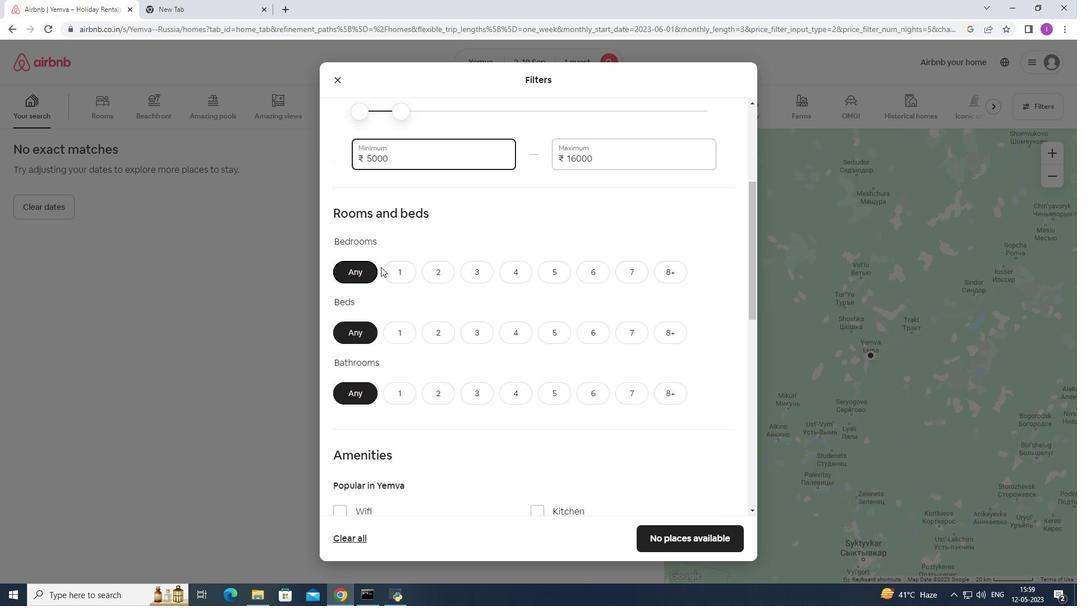 
Action: Mouse pressed left at (405, 270)
Screenshot: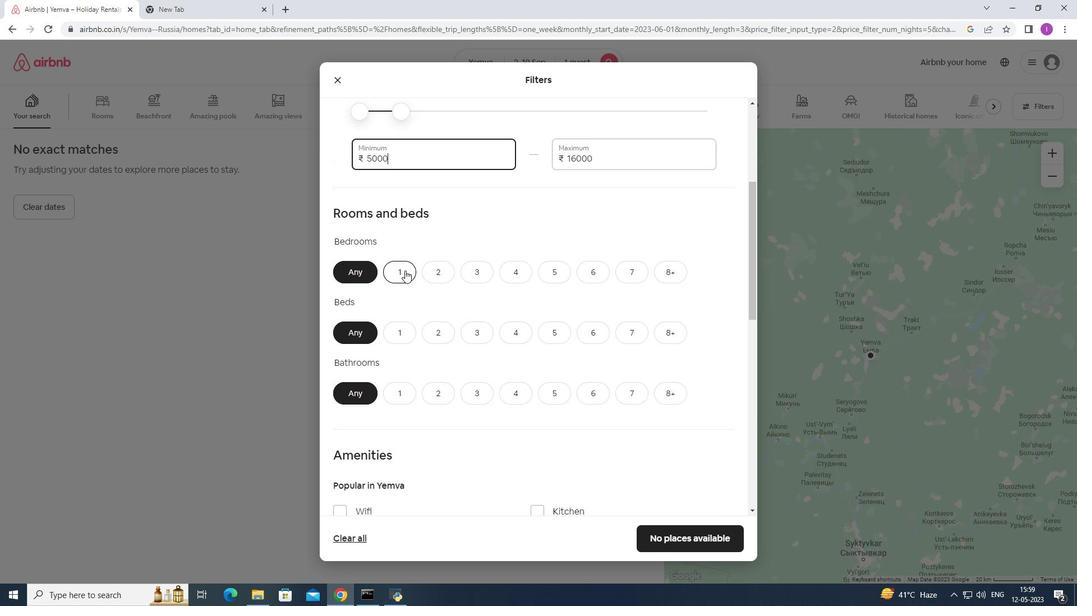 
Action: Mouse moved to (403, 328)
Screenshot: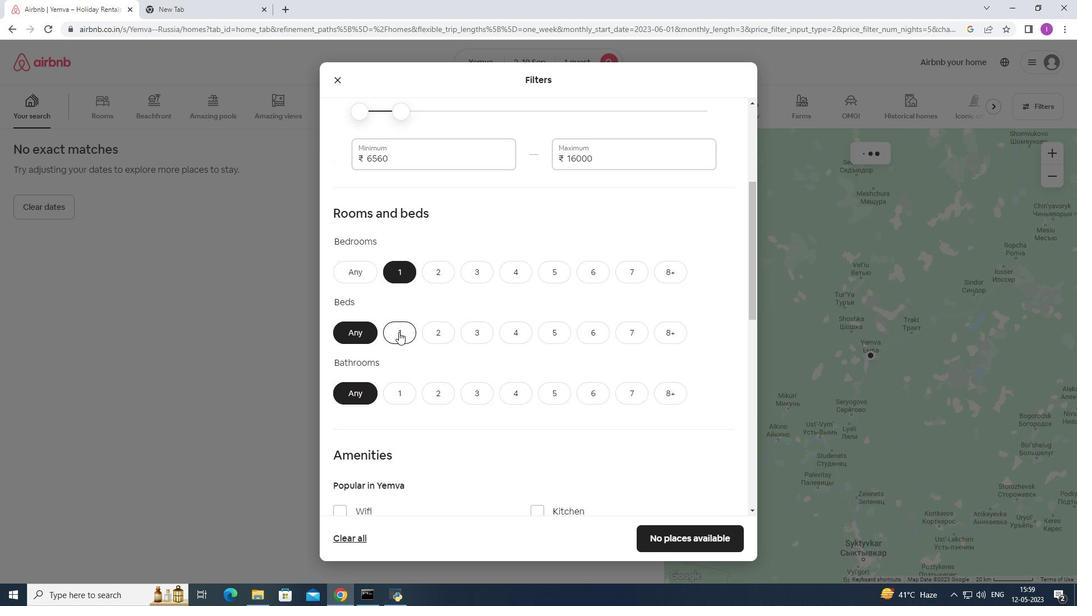 
Action: Mouse pressed left at (403, 328)
Screenshot: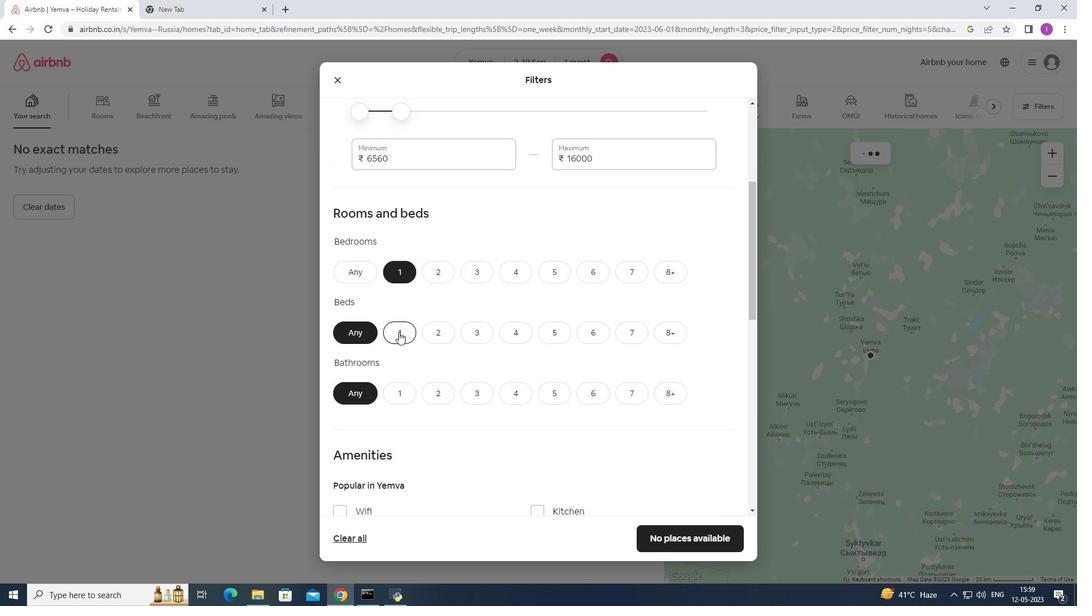 
Action: Mouse moved to (401, 386)
Screenshot: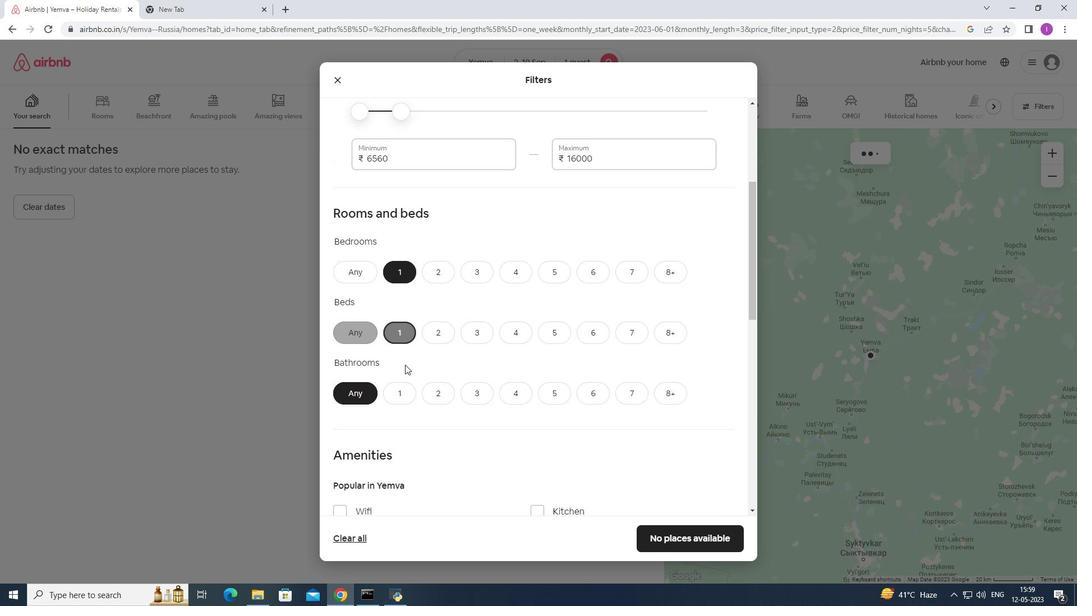 
Action: Mouse pressed left at (401, 386)
Screenshot: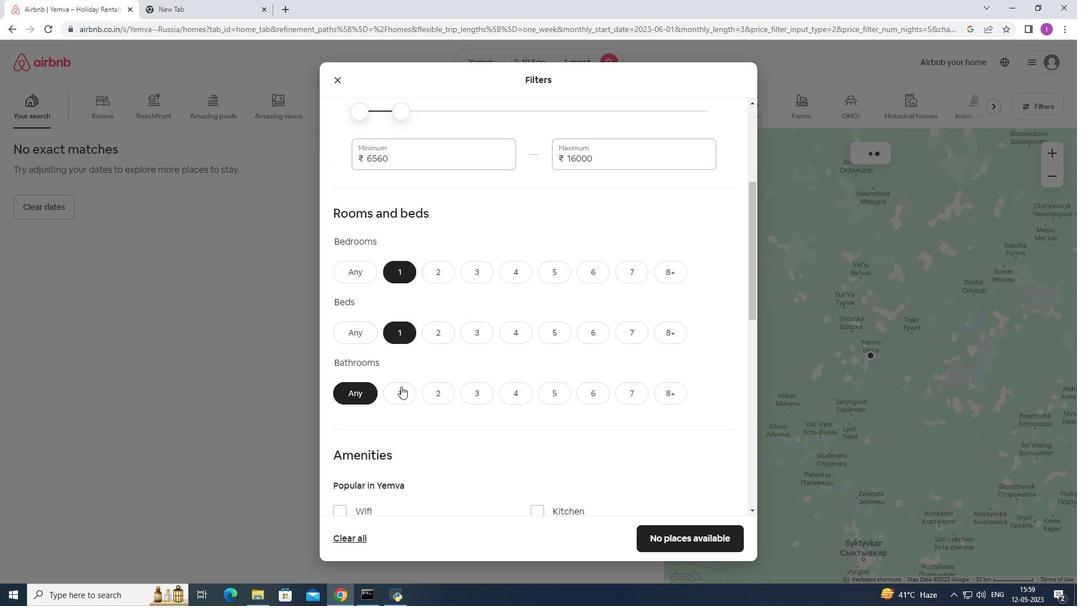 
Action: Mouse moved to (393, 332)
Screenshot: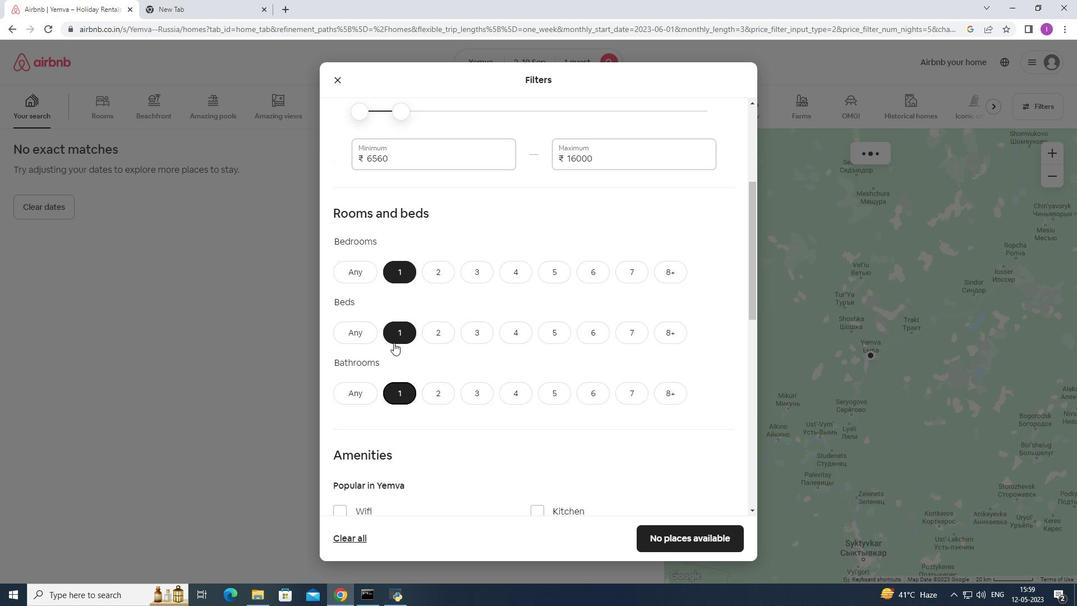 
Action: Mouse scrolled (393, 332) with delta (0, 0)
Screenshot: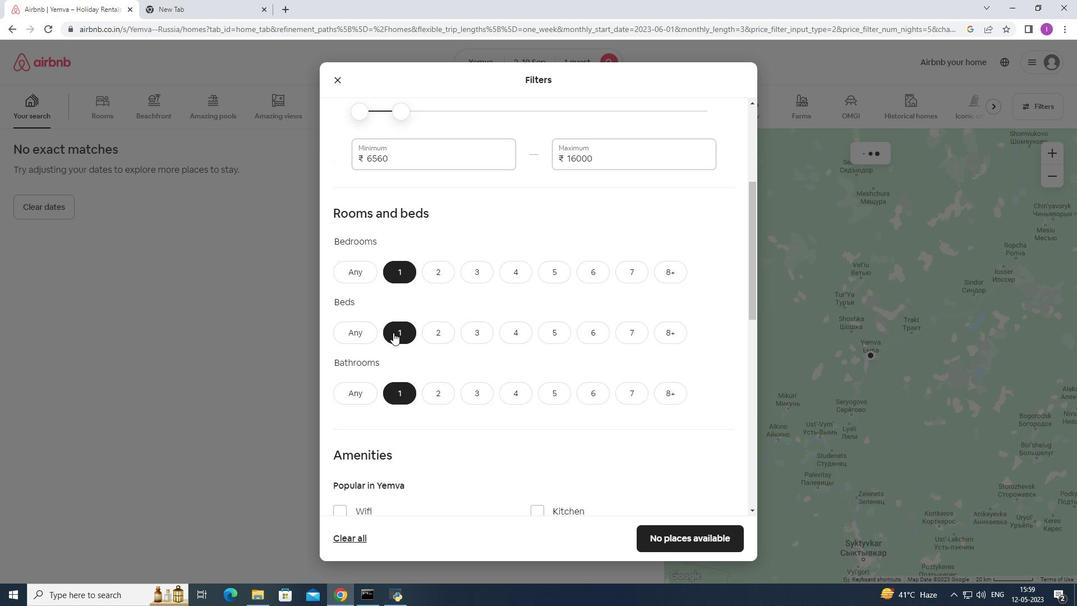 
Action: Mouse scrolled (393, 332) with delta (0, 0)
Screenshot: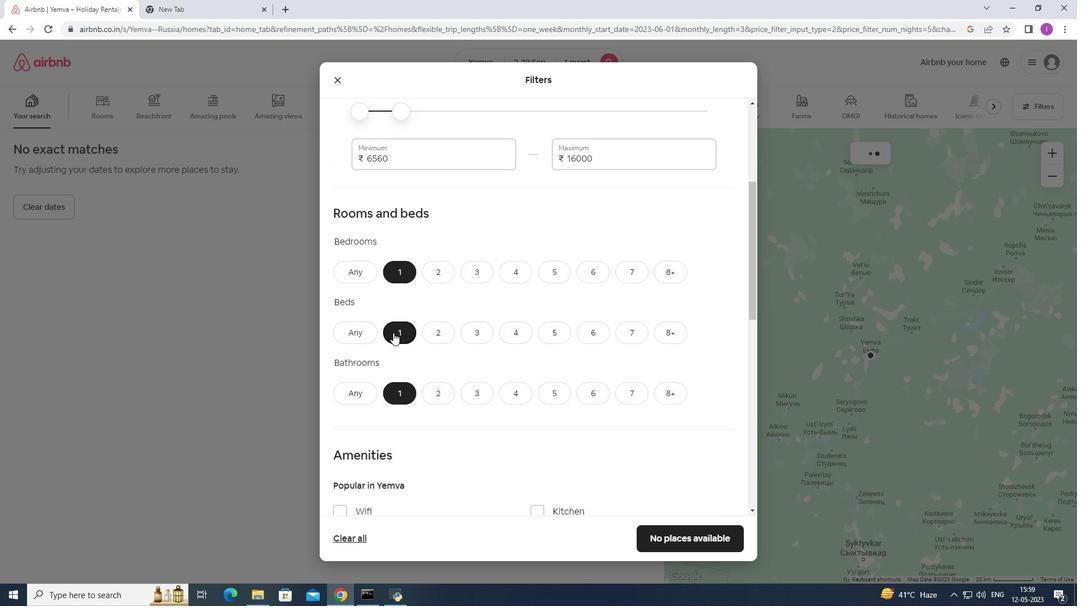
Action: Mouse moved to (392, 332)
Screenshot: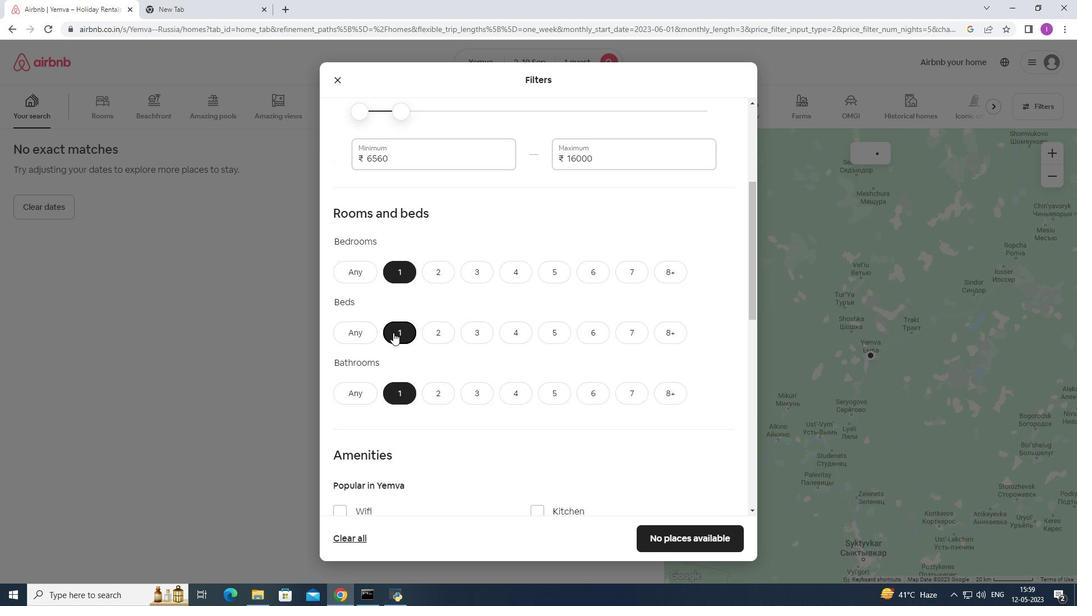 
Action: Mouse scrolled (392, 332) with delta (0, 0)
Screenshot: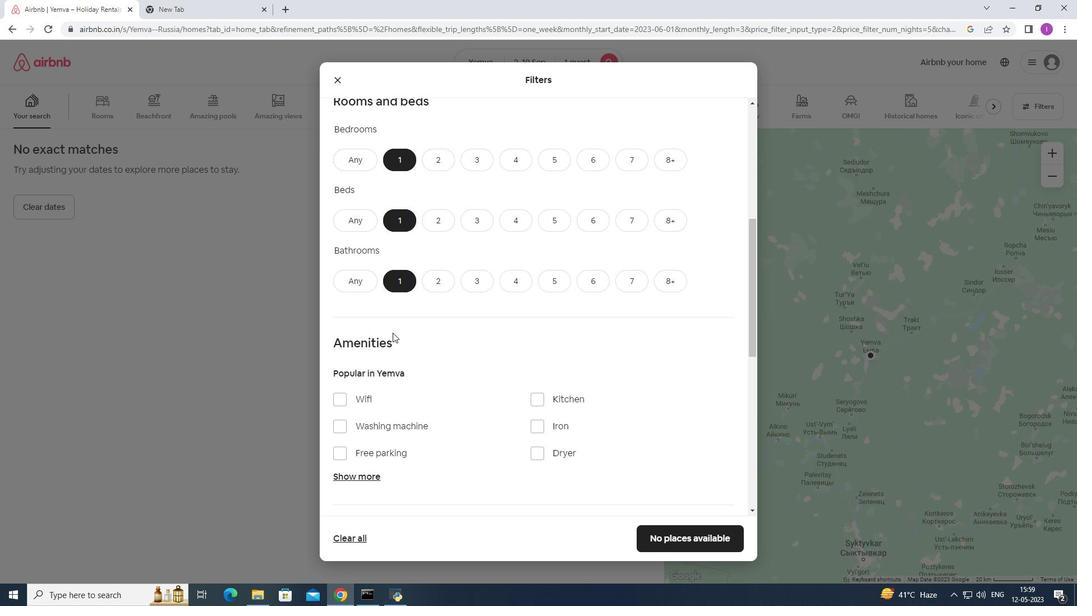 
Action: Mouse scrolled (392, 332) with delta (0, 0)
Screenshot: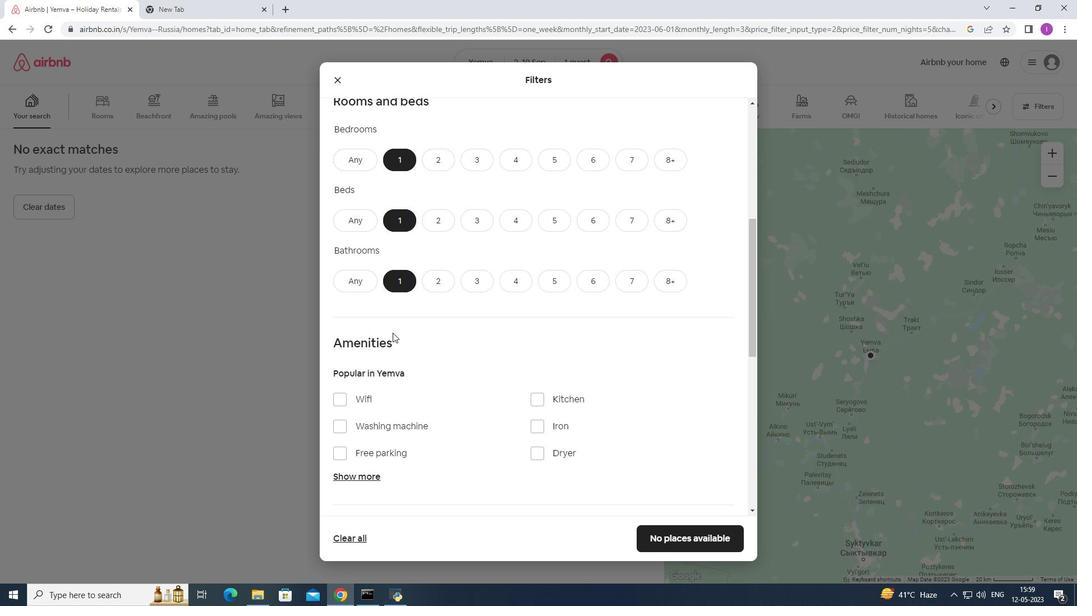 
Action: Mouse moved to (367, 303)
Screenshot: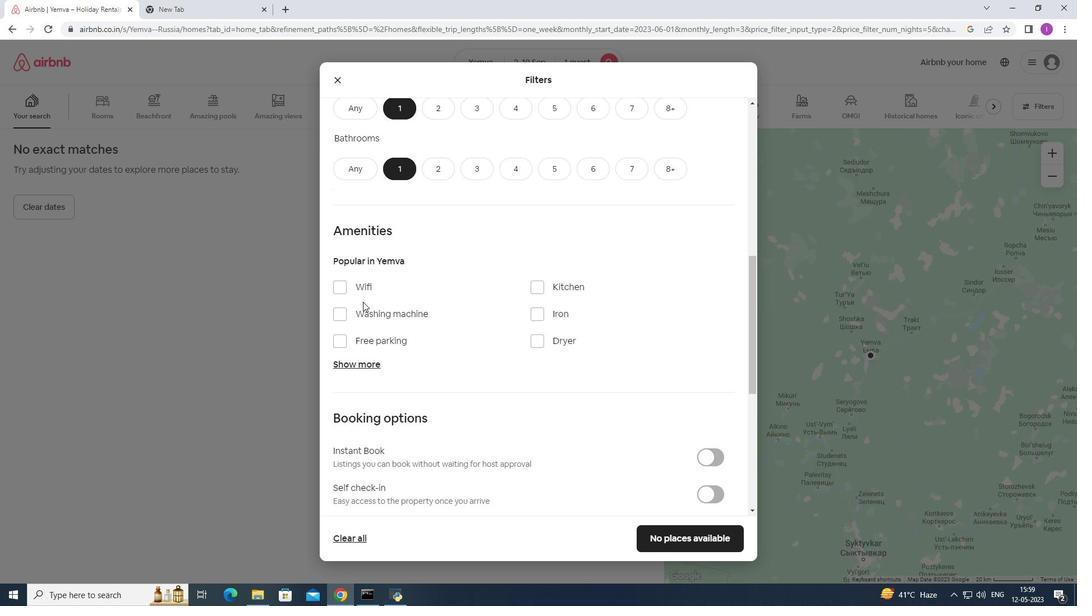 
Action: Mouse scrolled (367, 303) with delta (0, 0)
Screenshot: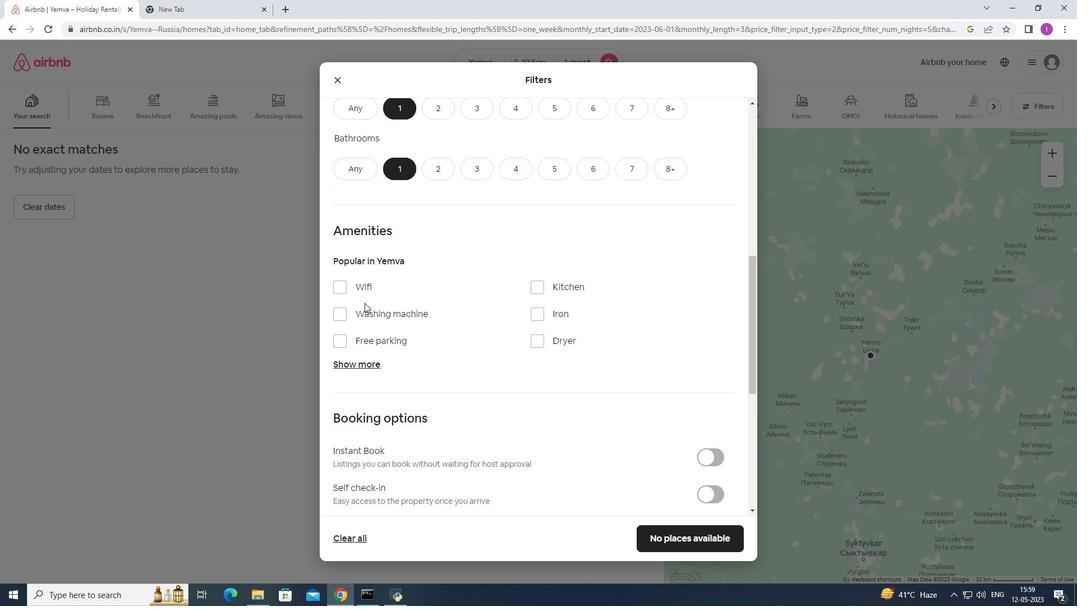 
Action: Mouse scrolled (367, 303) with delta (0, 0)
Screenshot: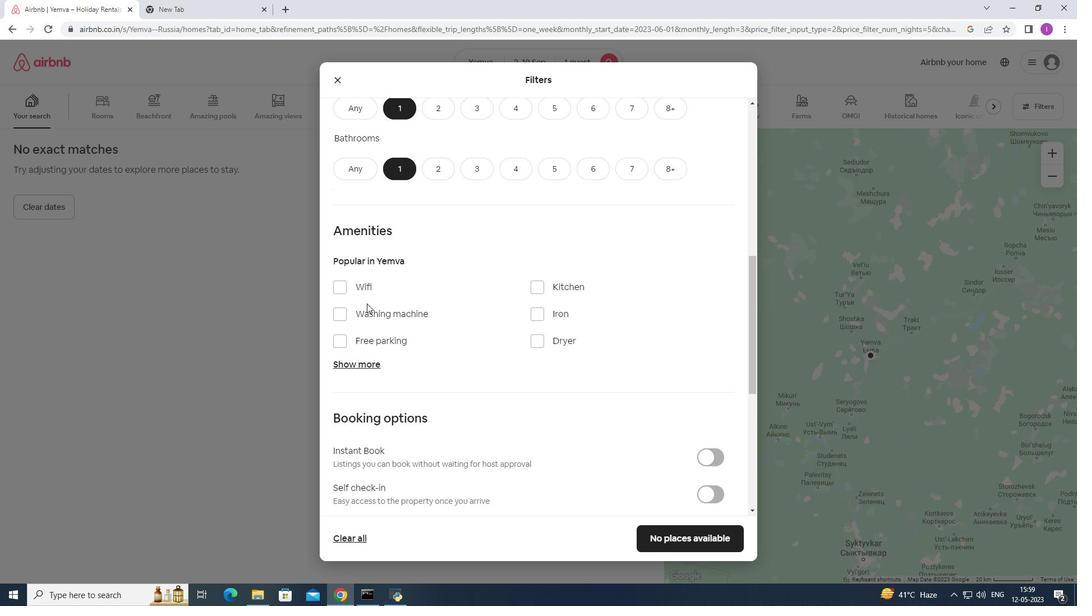 
Action: Mouse moved to (379, 303)
Screenshot: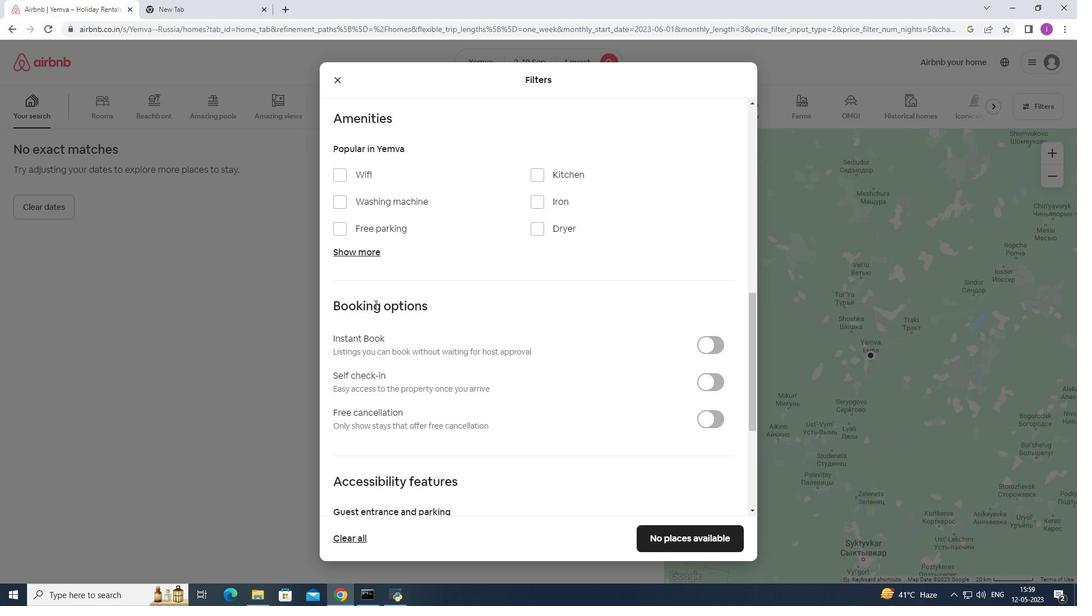 
Action: Mouse scrolled (379, 302) with delta (0, 0)
Screenshot: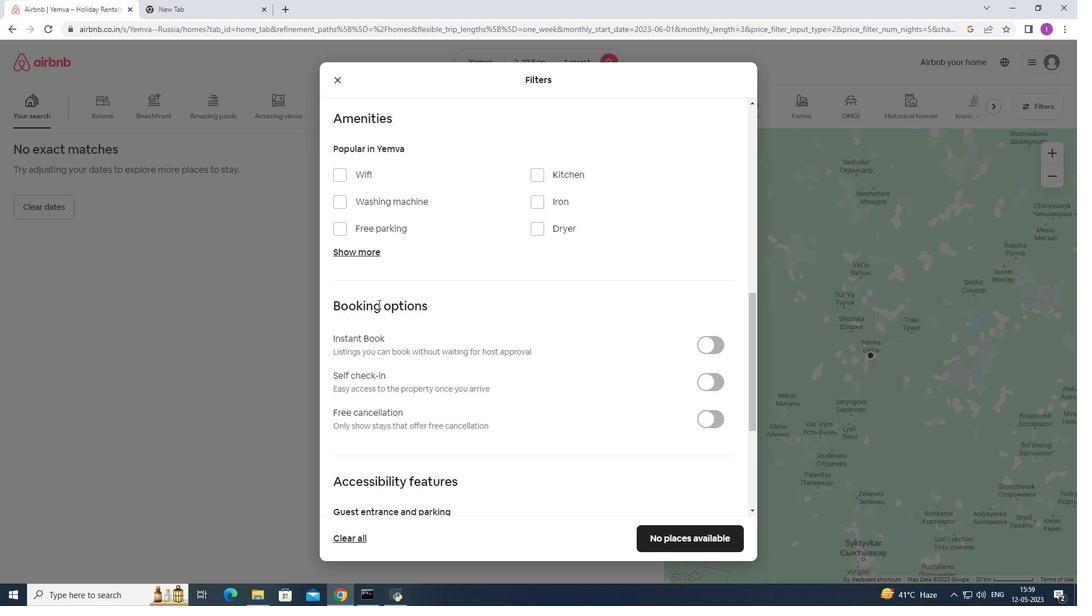 
Action: Mouse moved to (410, 298)
Screenshot: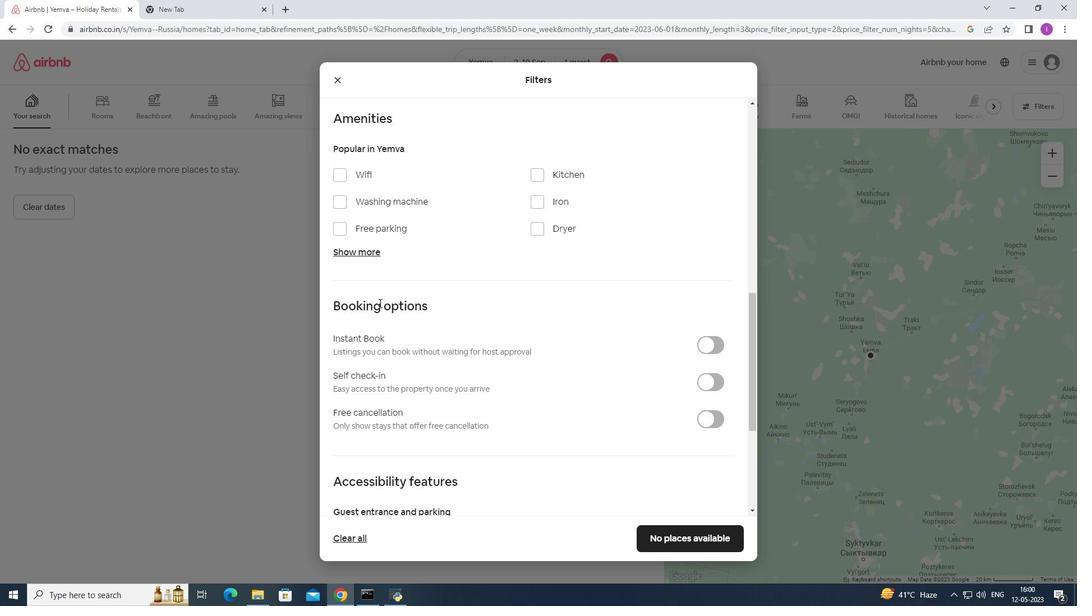 
Action: Mouse scrolled (390, 302) with delta (0, 0)
Screenshot: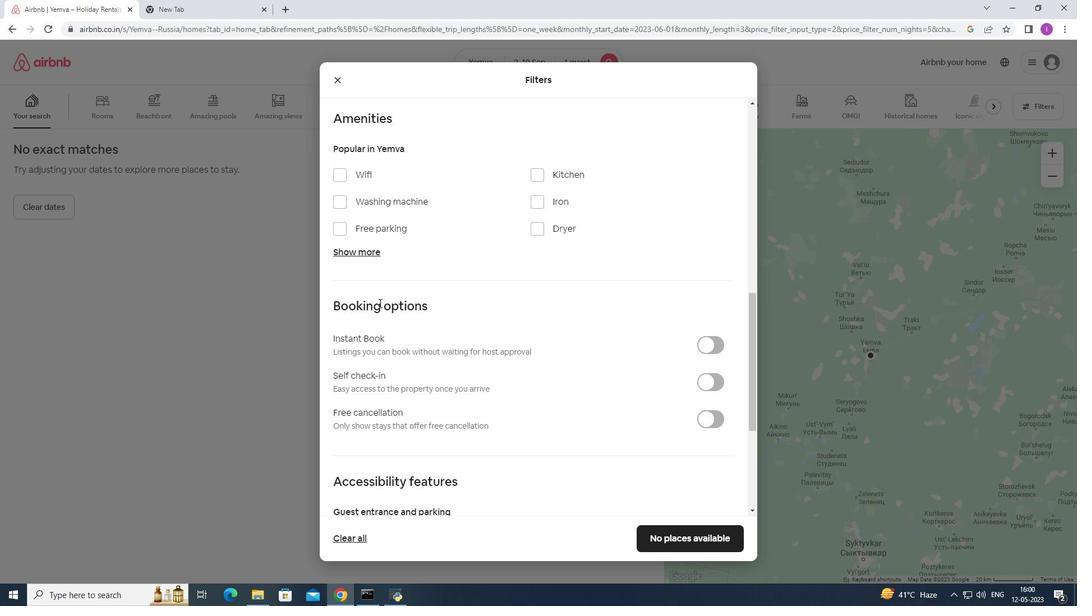 
Action: Mouse moved to (708, 267)
Screenshot: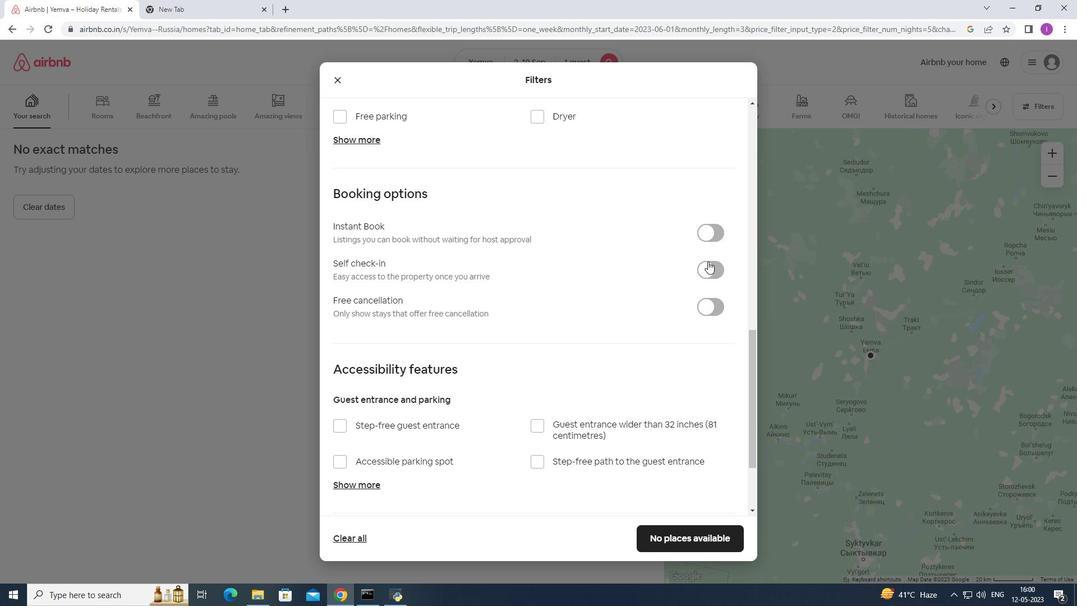 
Action: Mouse pressed left at (708, 267)
Screenshot: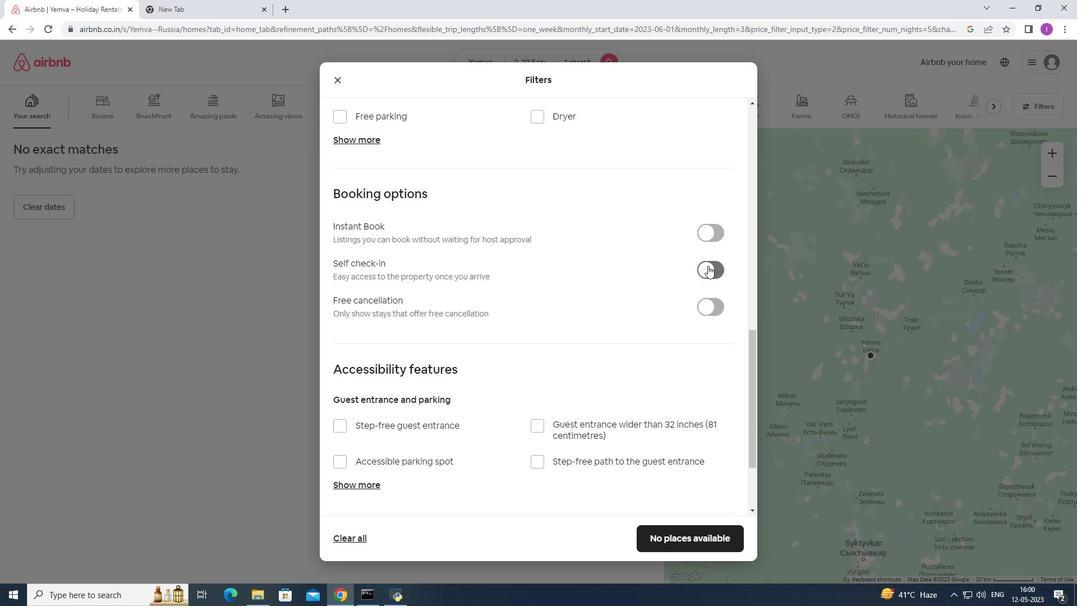 
Action: Mouse moved to (628, 338)
Screenshot: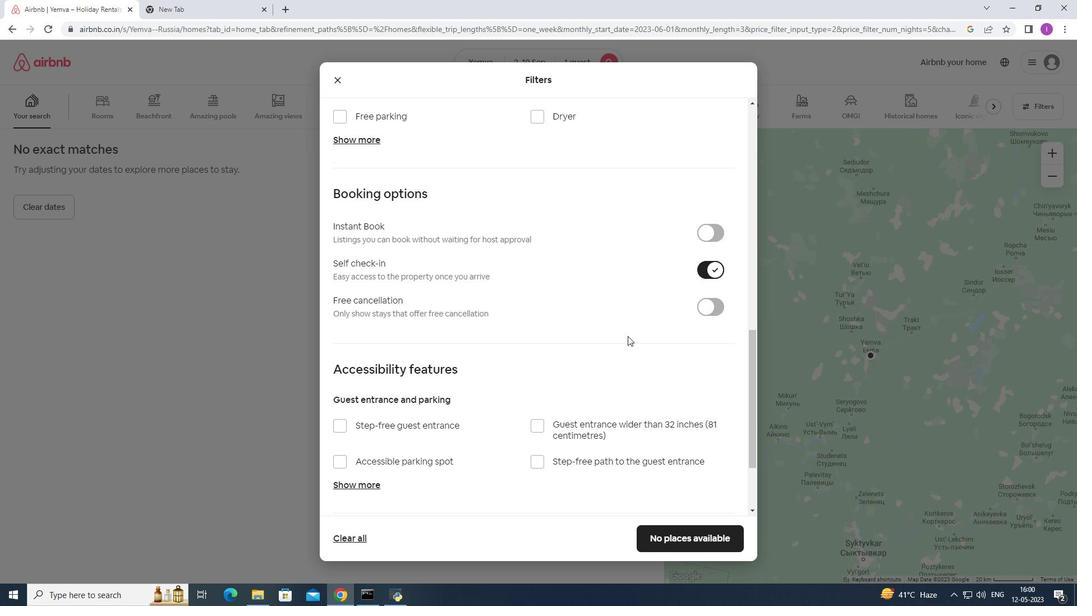 
Action: Mouse scrolled (628, 337) with delta (0, 0)
Screenshot: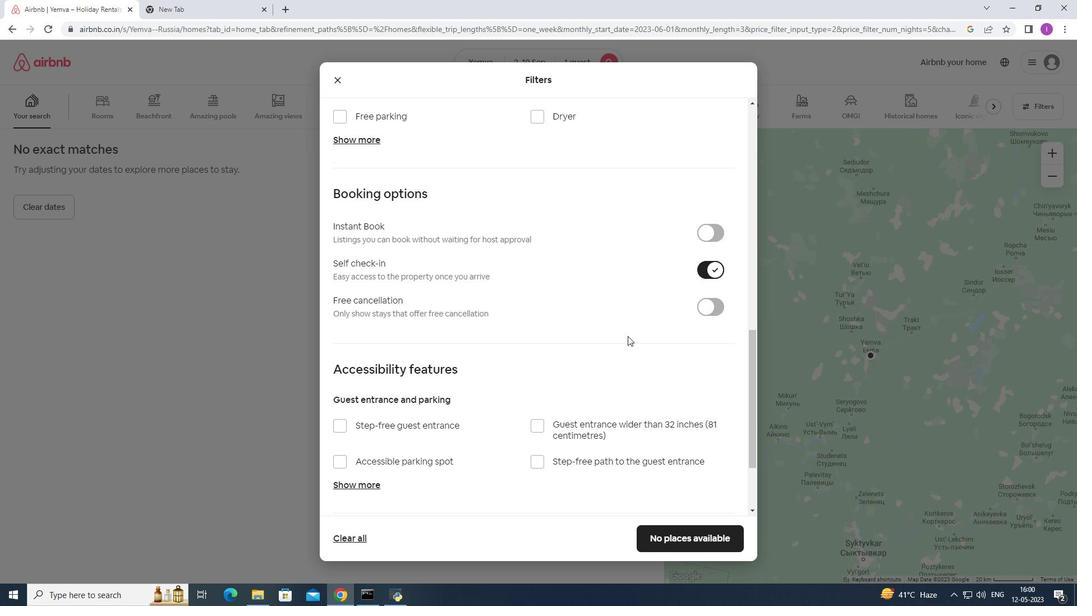 
Action: Mouse scrolled (628, 337) with delta (0, 0)
Screenshot: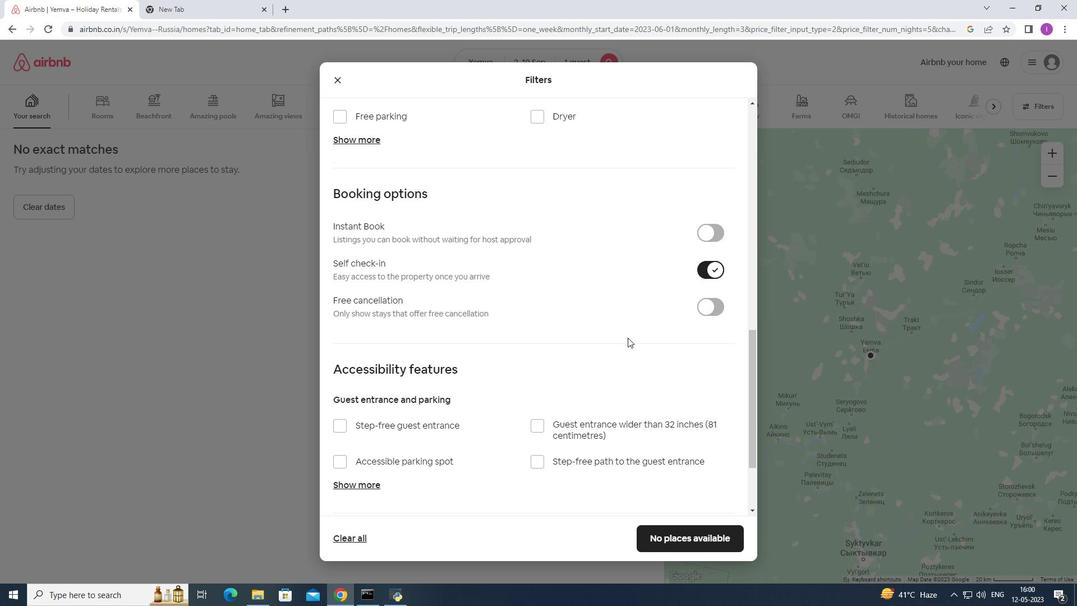 
Action: Mouse moved to (627, 339)
Screenshot: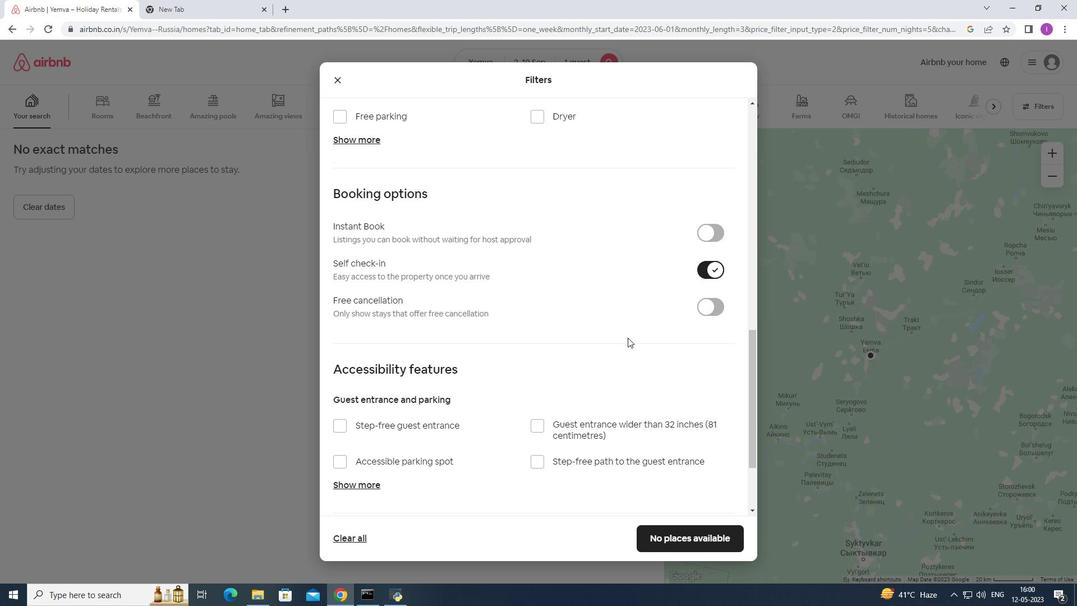 
Action: Mouse scrolled (627, 339) with delta (0, 0)
Screenshot: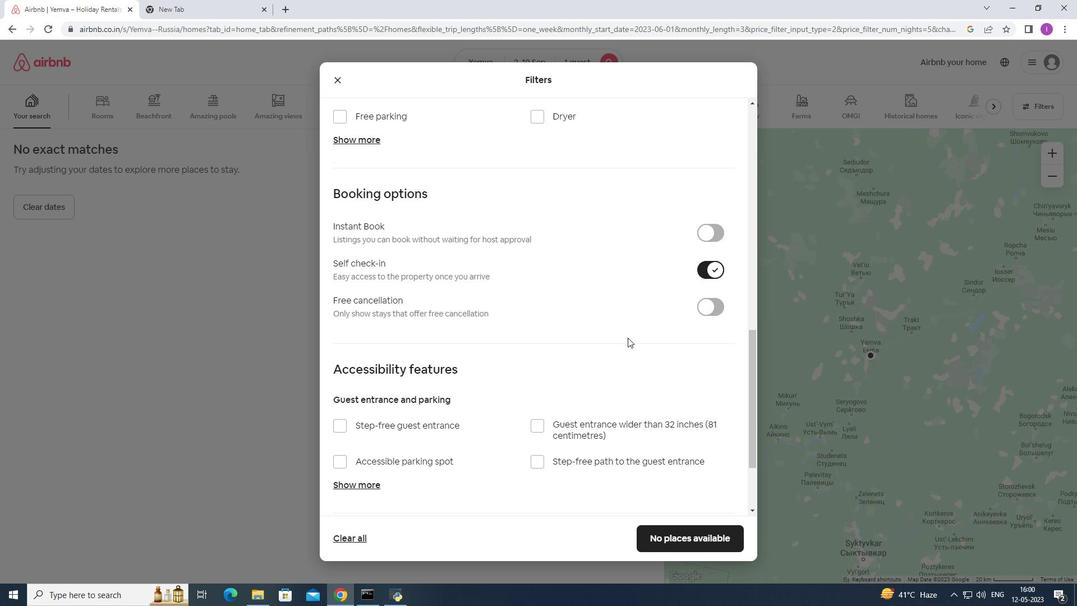 
Action: Mouse moved to (624, 334)
Screenshot: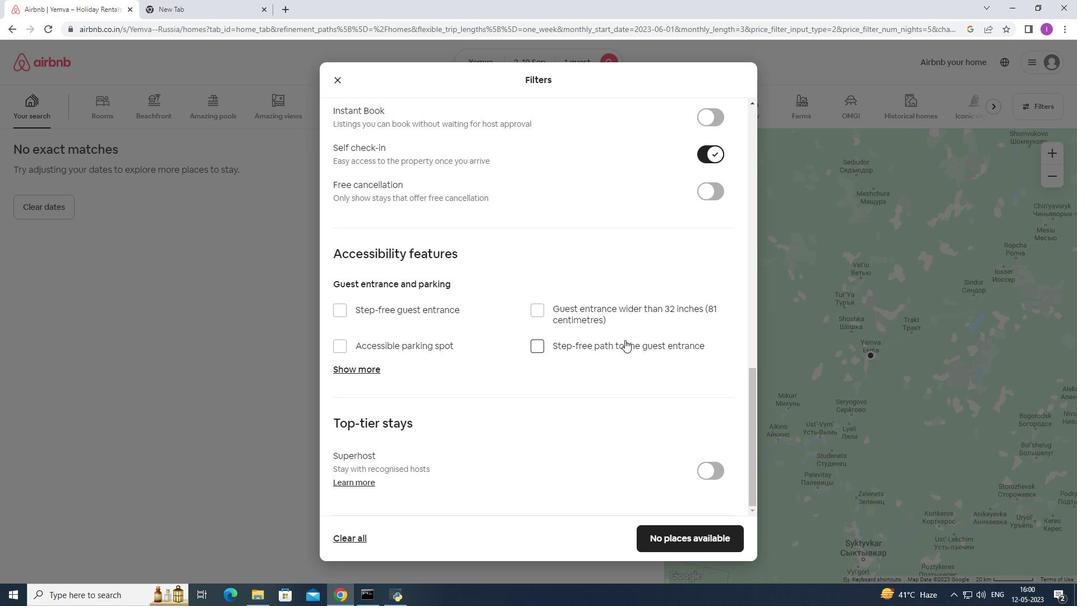 
Action: Mouse scrolled (624, 333) with delta (0, 0)
Screenshot: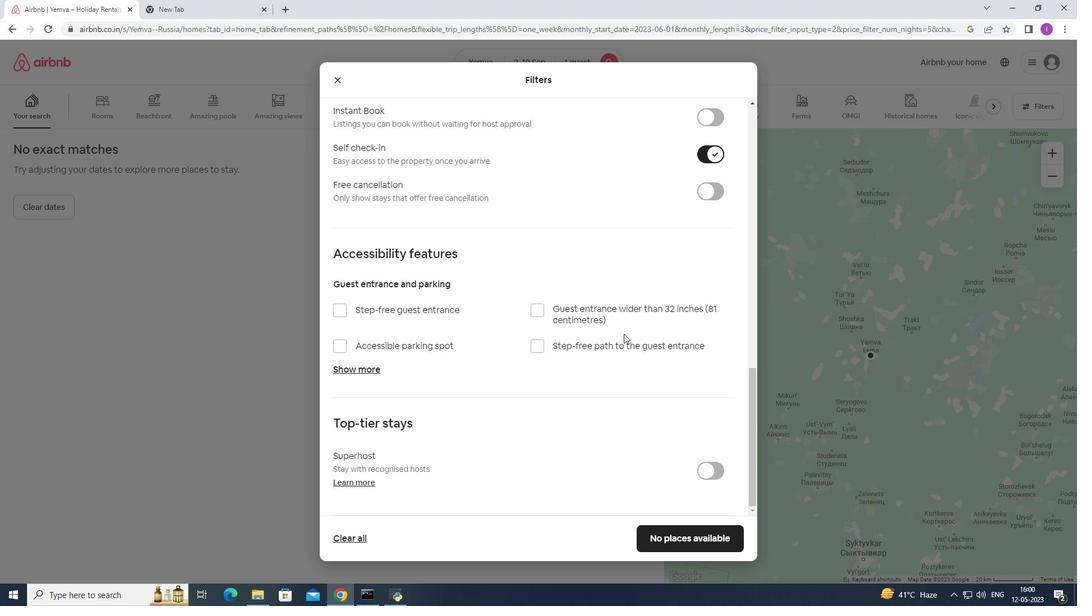 
Action: Mouse moved to (619, 321)
Screenshot: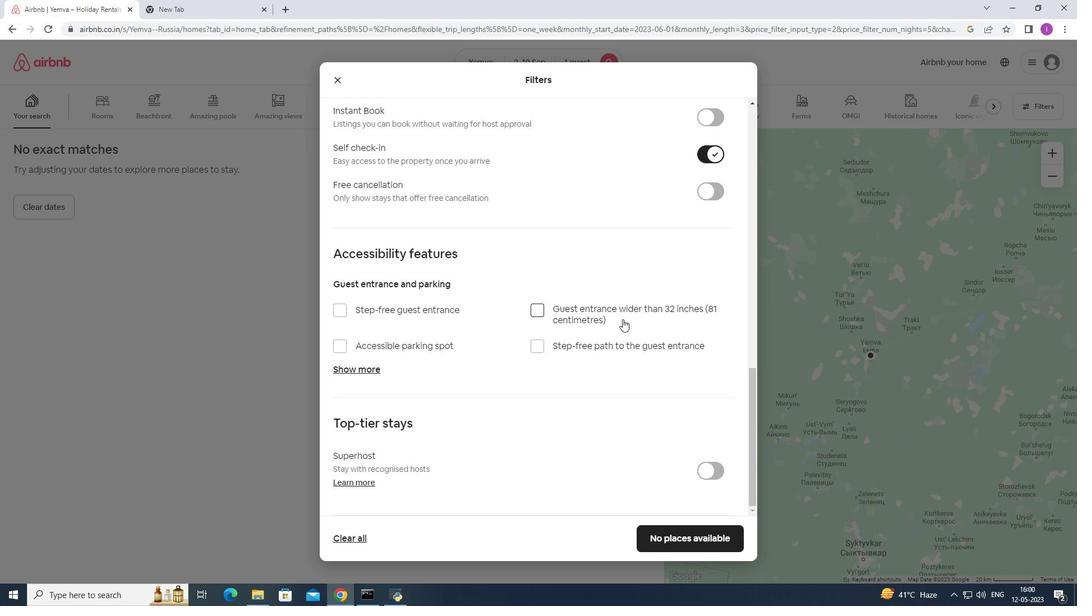 
Action: Mouse scrolled (619, 320) with delta (0, 0)
Screenshot: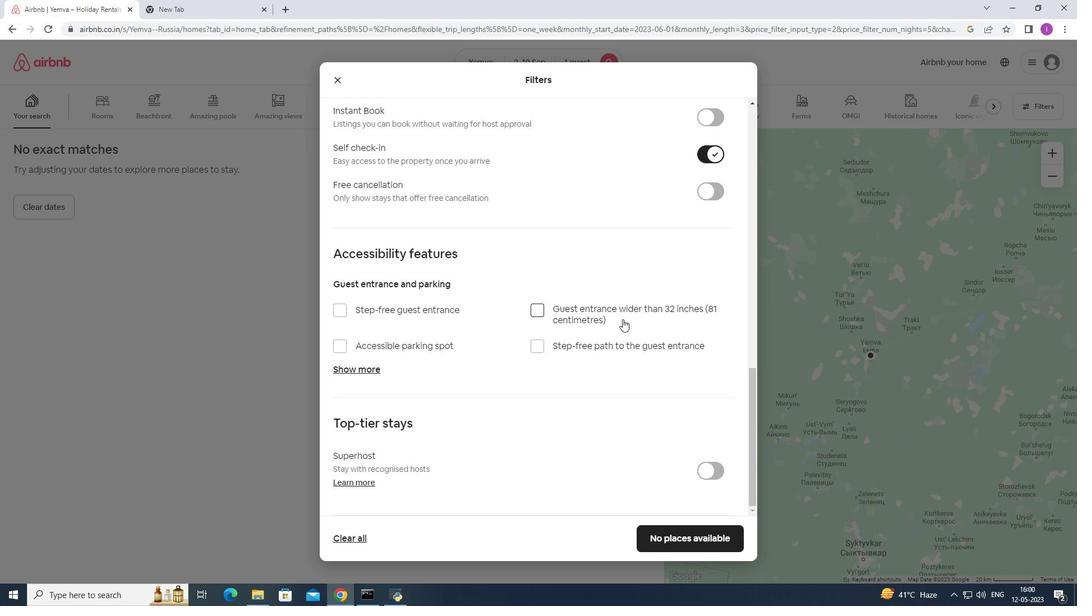 
Action: Mouse moved to (676, 544)
Screenshot: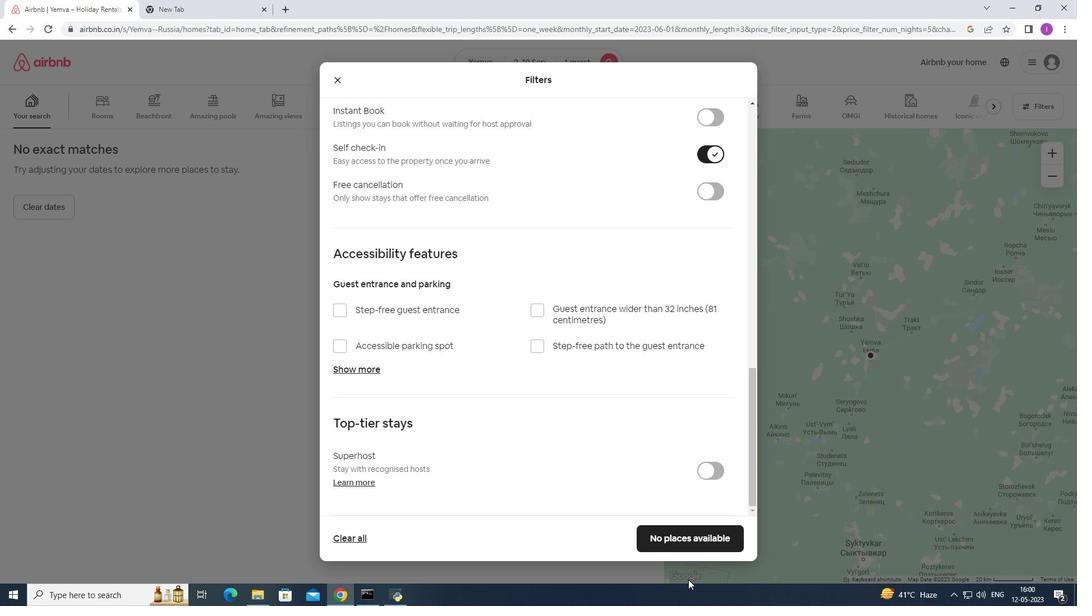 
Action: Mouse pressed left at (676, 544)
Screenshot: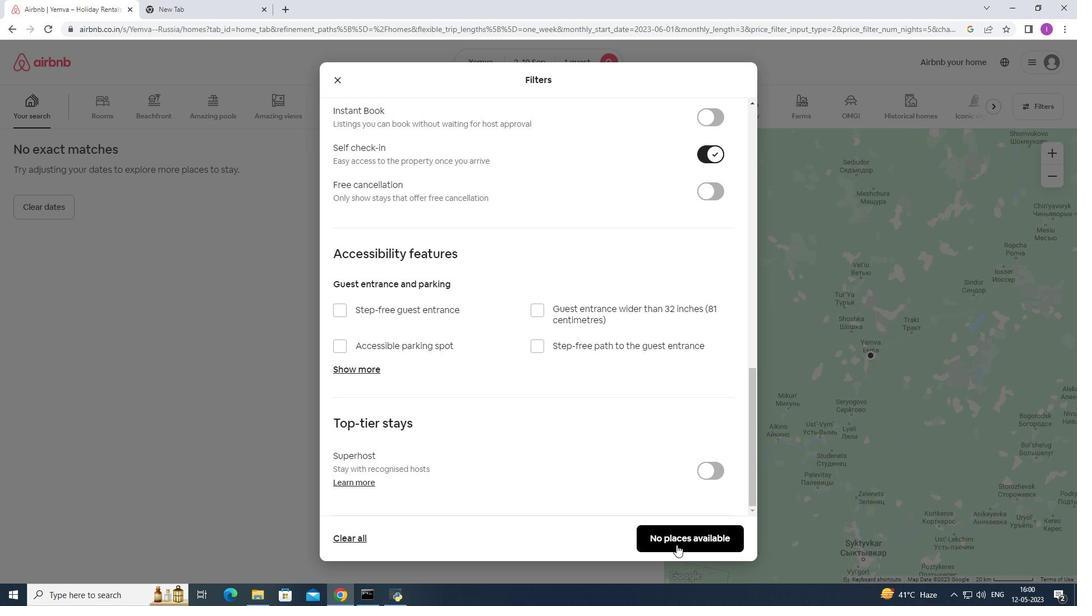 
Action: Mouse moved to (680, 519)
Screenshot: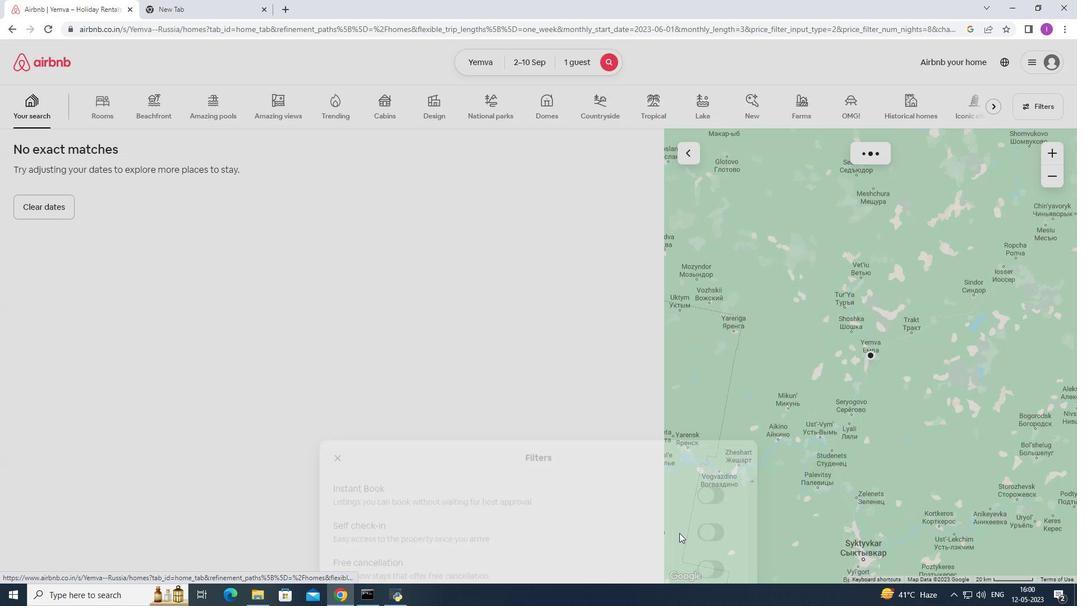 
